 Task: Sort the unsolved tickets in your groups, group by Due date in ascending order.
Action: Mouse moved to (16, 288)
Screenshot: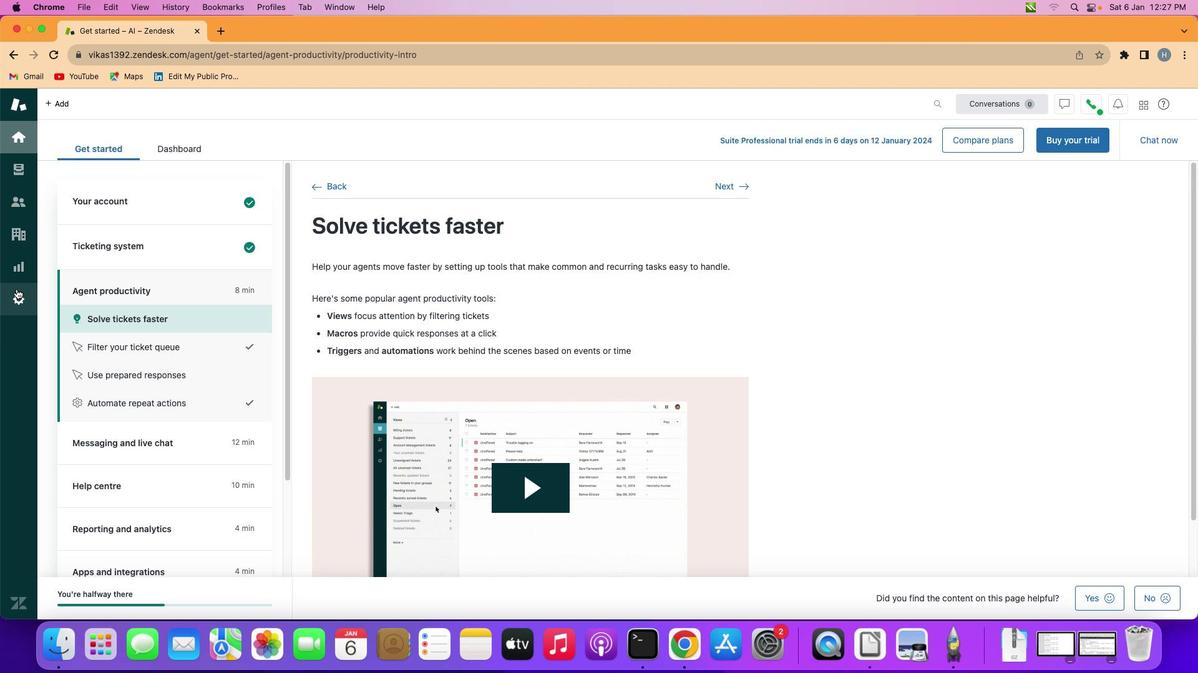 
Action: Mouse pressed left at (16, 288)
Screenshot: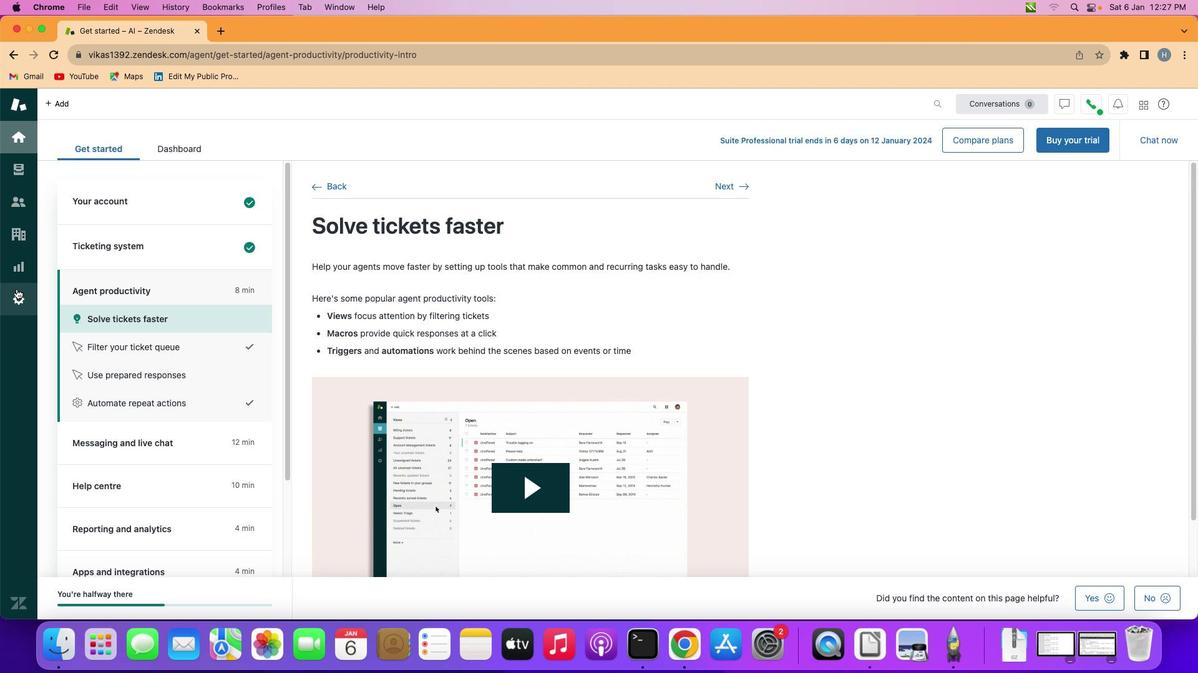 
Action: Mouse moved to (353, 468)
Screenshot: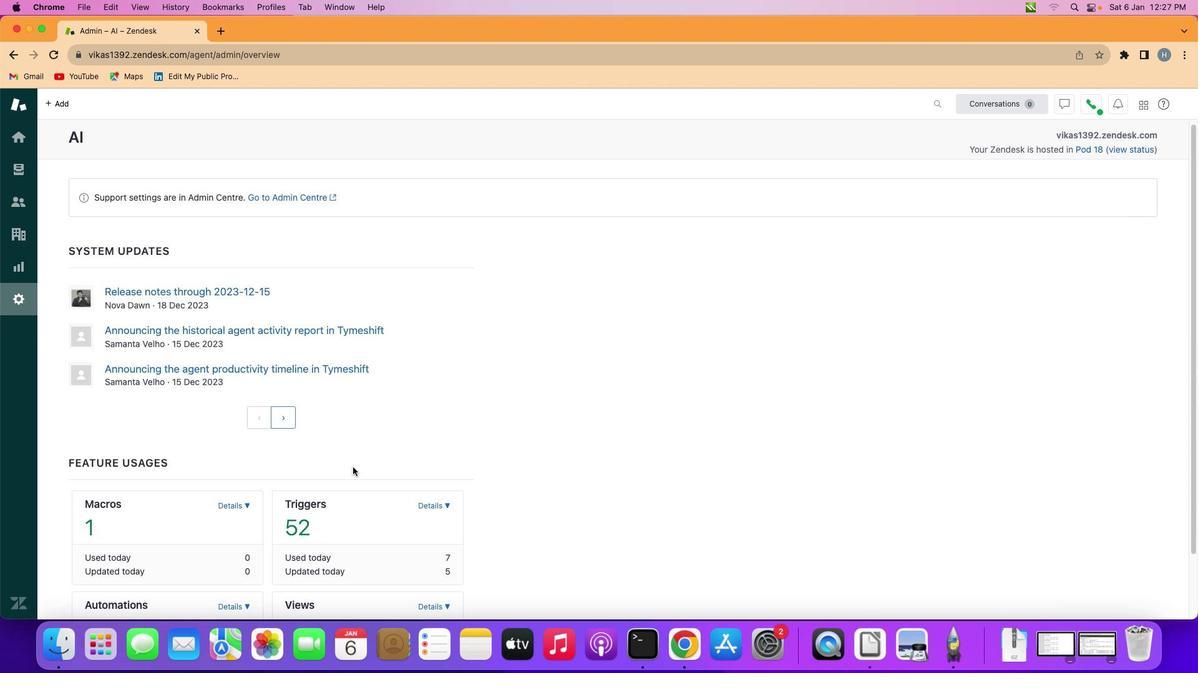 
Action: Mouse scrolled (353, 468) with delta (0, 0)
Screenshot: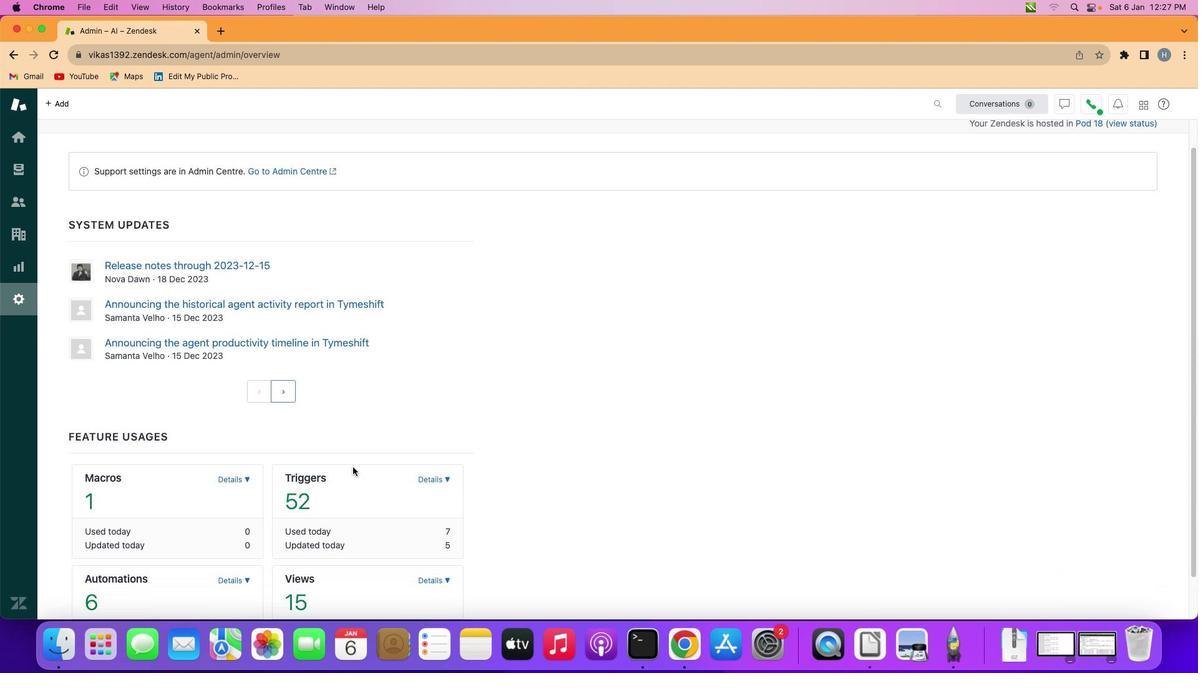 
Action: Mouse scrolled (353, 468) with delta (0, 0)
Screenshot: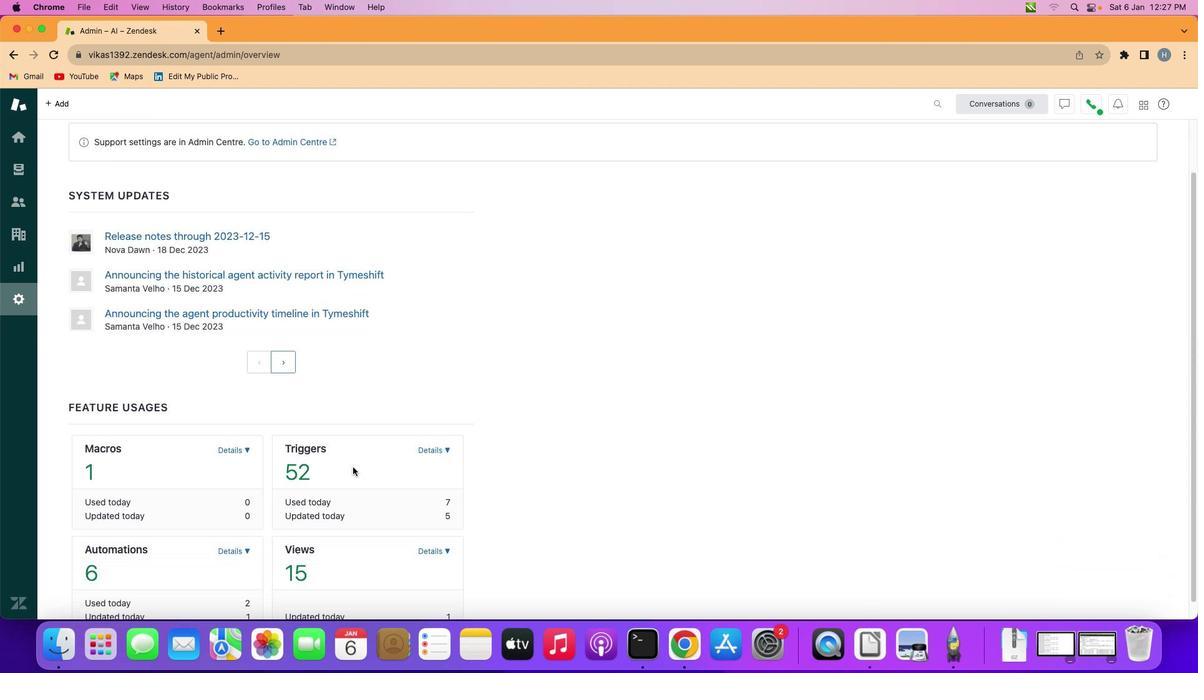 
Action: Mouse scrolled (353, 468) with delta (0, -1)
Screenshot: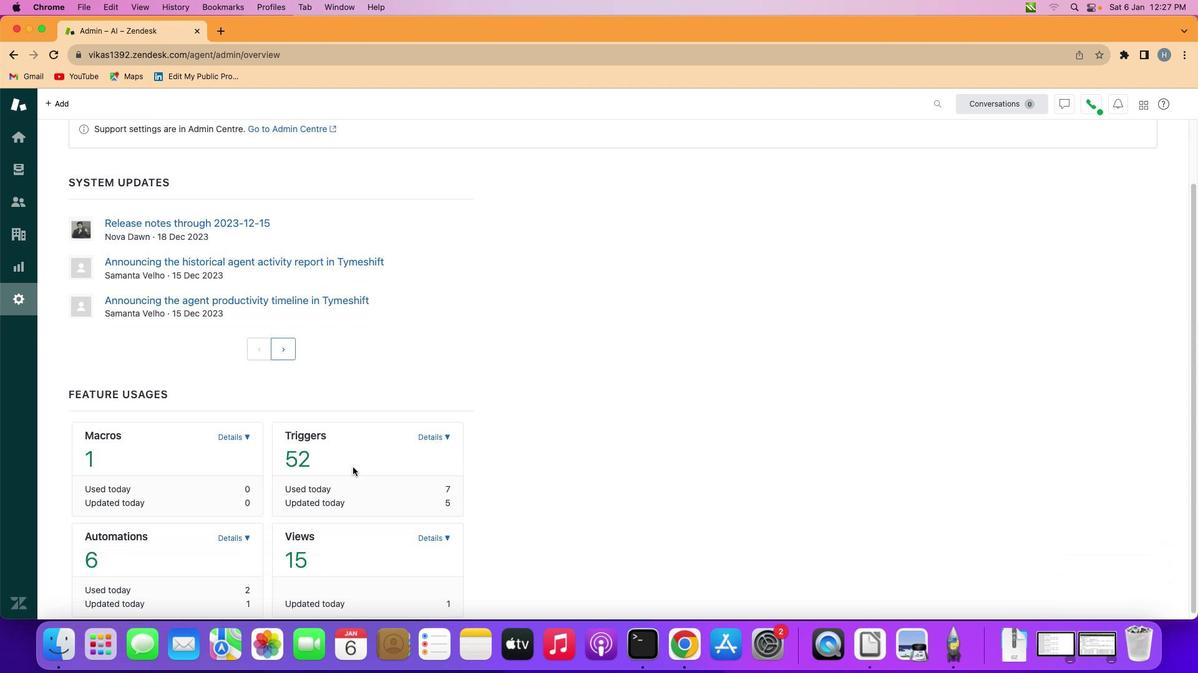 
Action: Mouse scrolled (353, 468) with delta (0, -1)
Screenshot: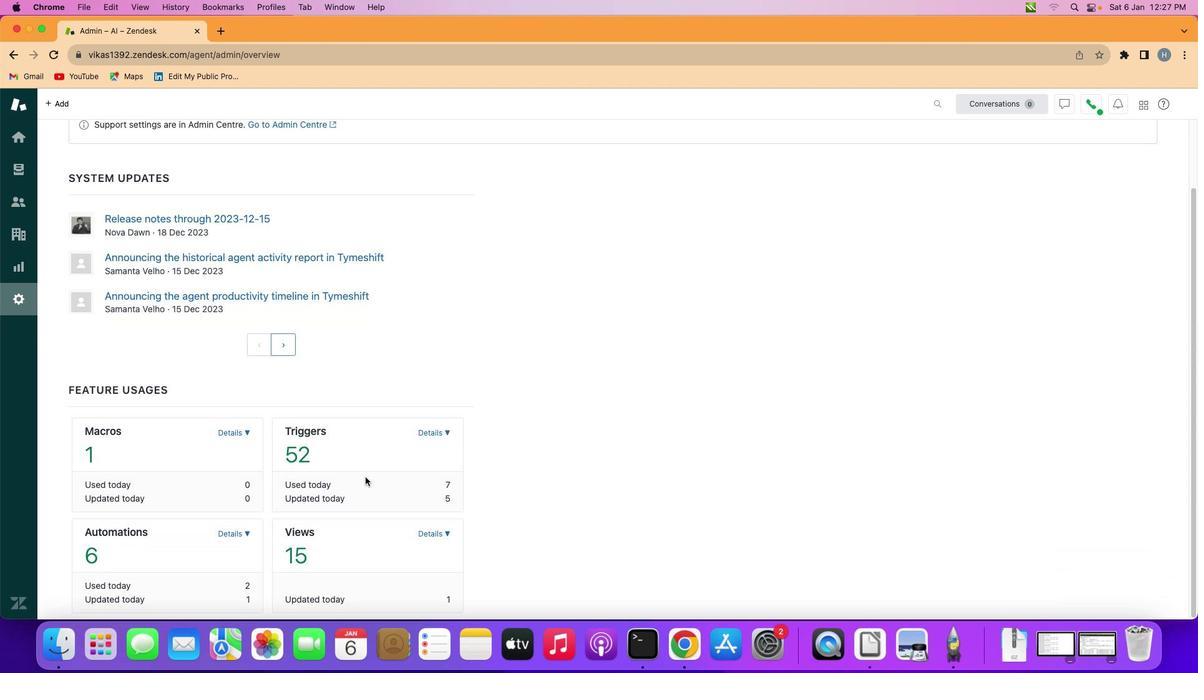 
Action: Mouse scrolled (353, 468) with delta (0, -1)
Screenshot: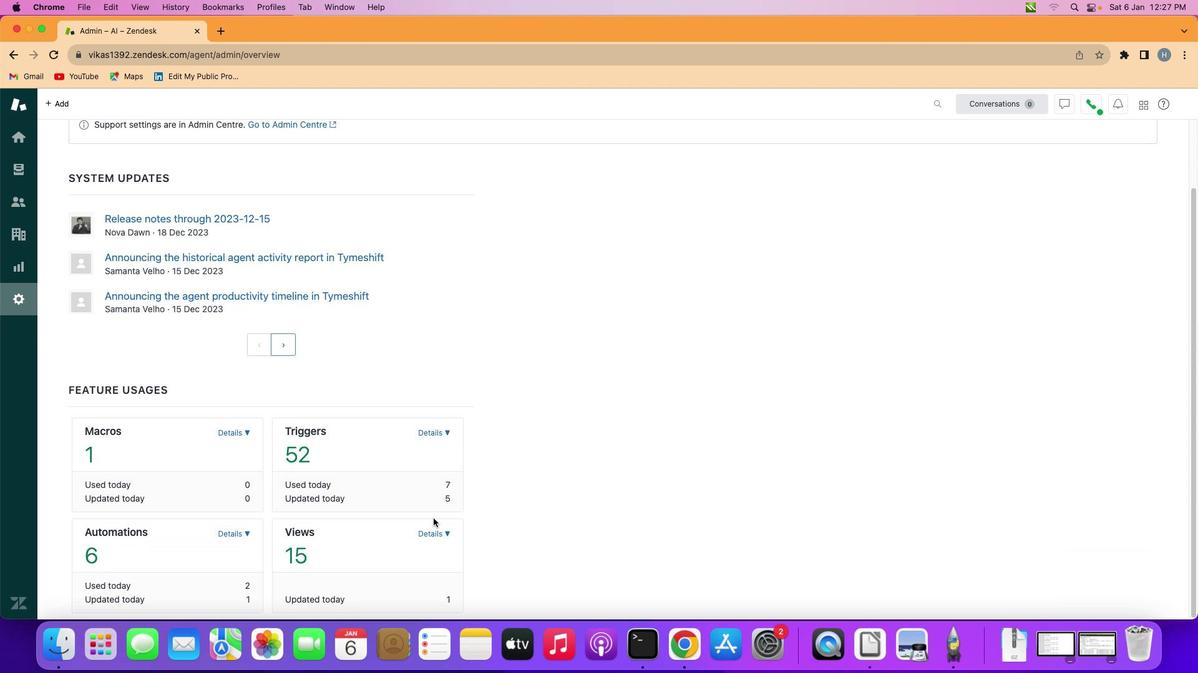 
Action: Mouse moved to (444, 533)
Screenshot: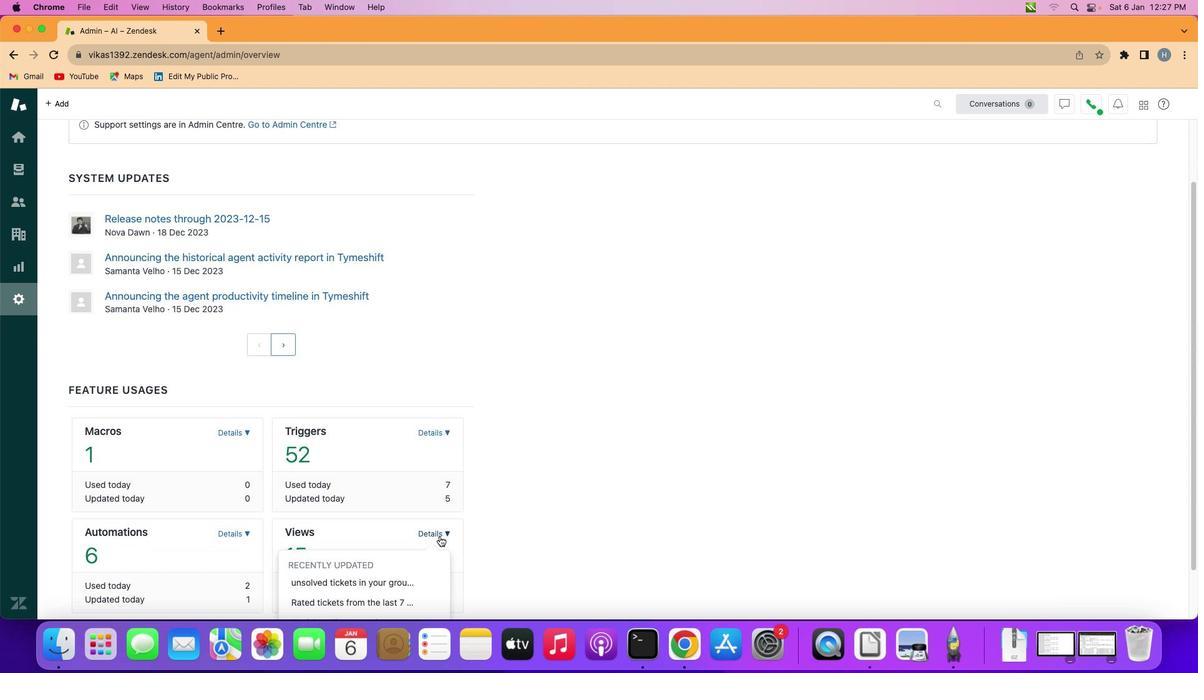 
Action: Mouse pressed left at (444, 533)
Screenshot: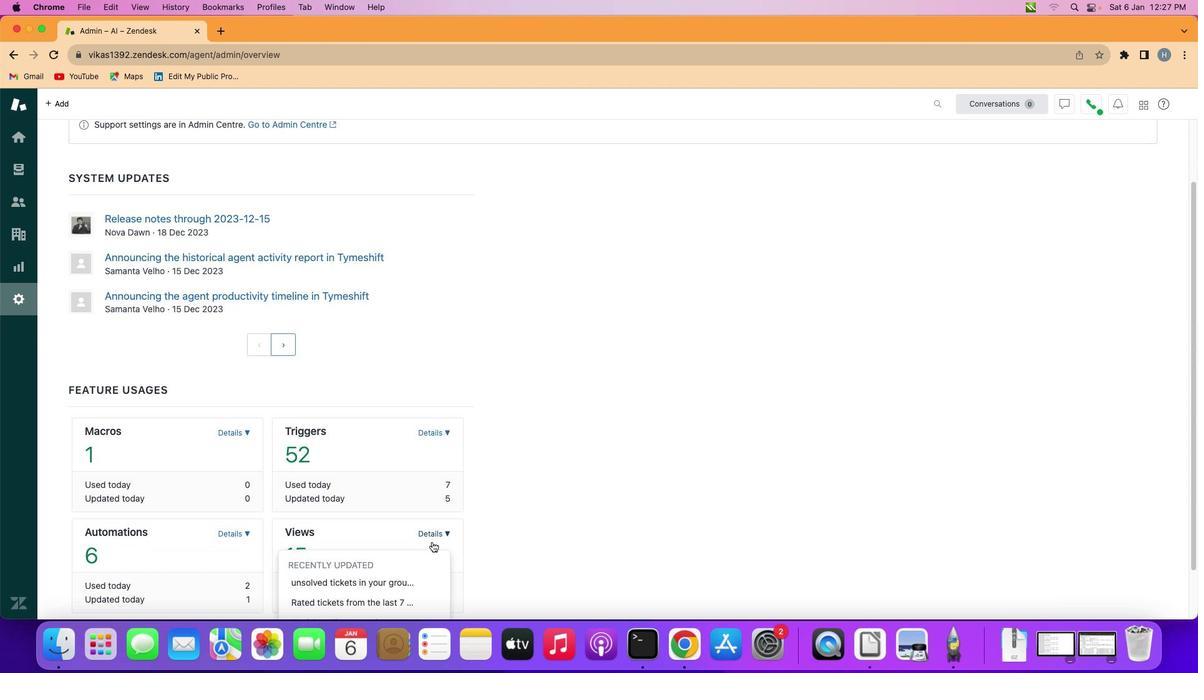 
Action: Mouse moved to (378, 582)
Screenshot: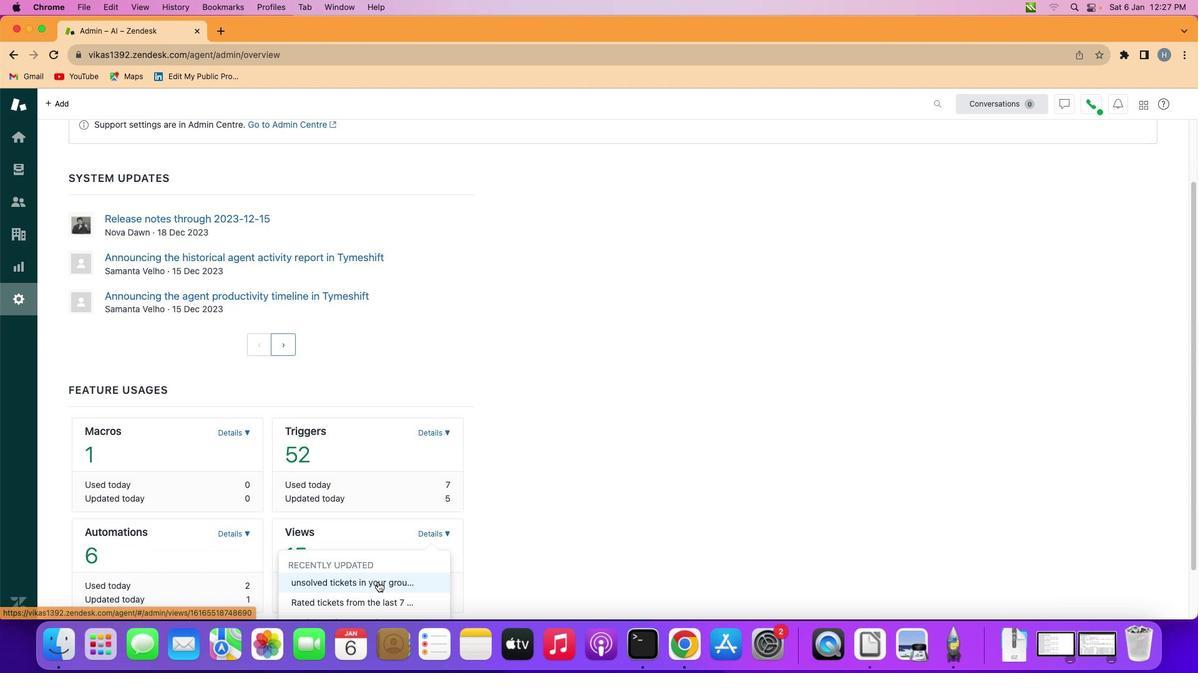 
Action: Mouse pressed left at (378, 582)
Screenshot: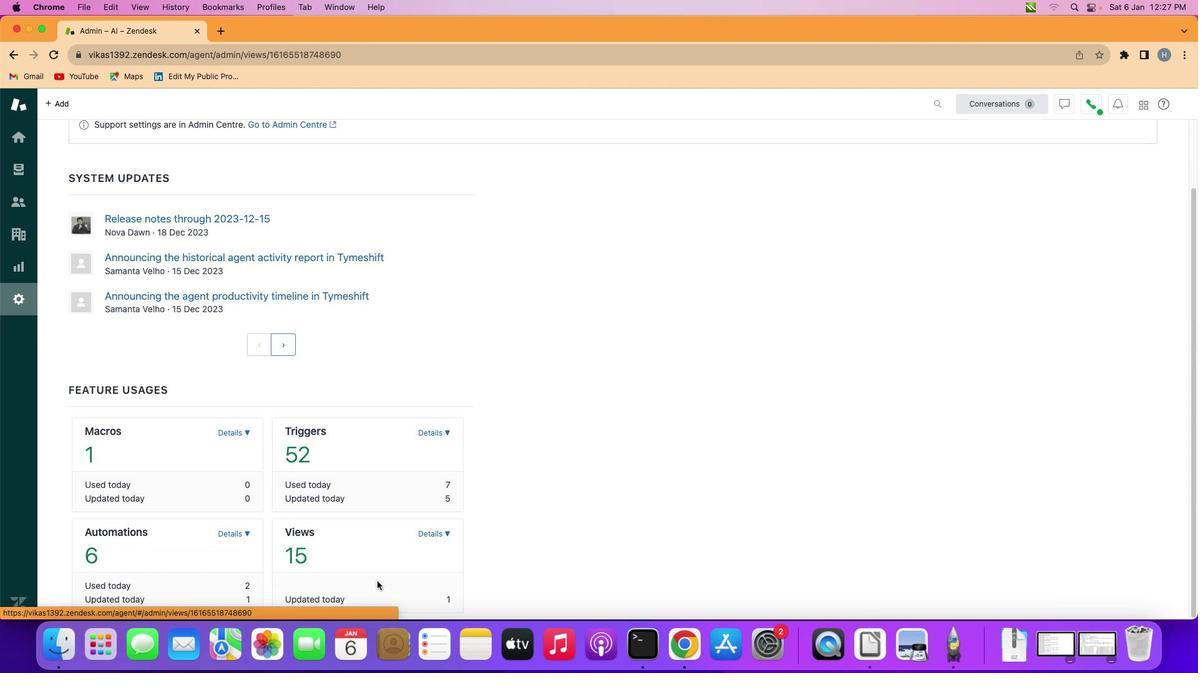 
Action: Mouse moved to (525, 406)
Screenshot: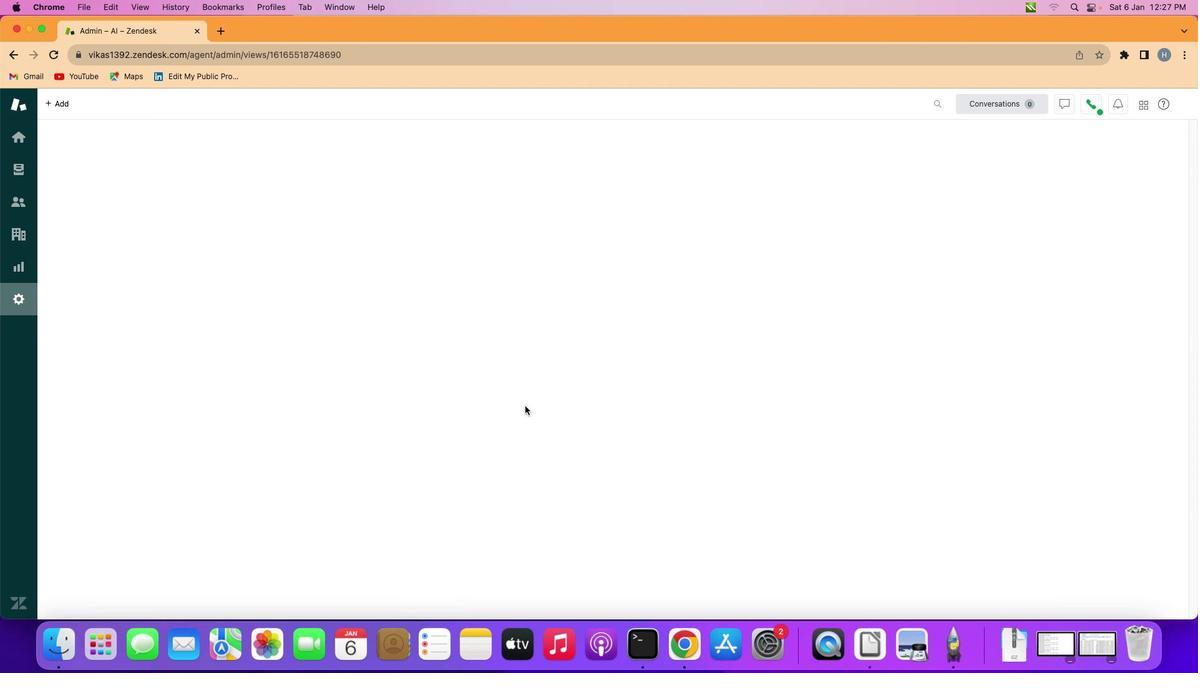
Action: Mouse scrolled (525, 406) with delta (0, 0)
Screenshot: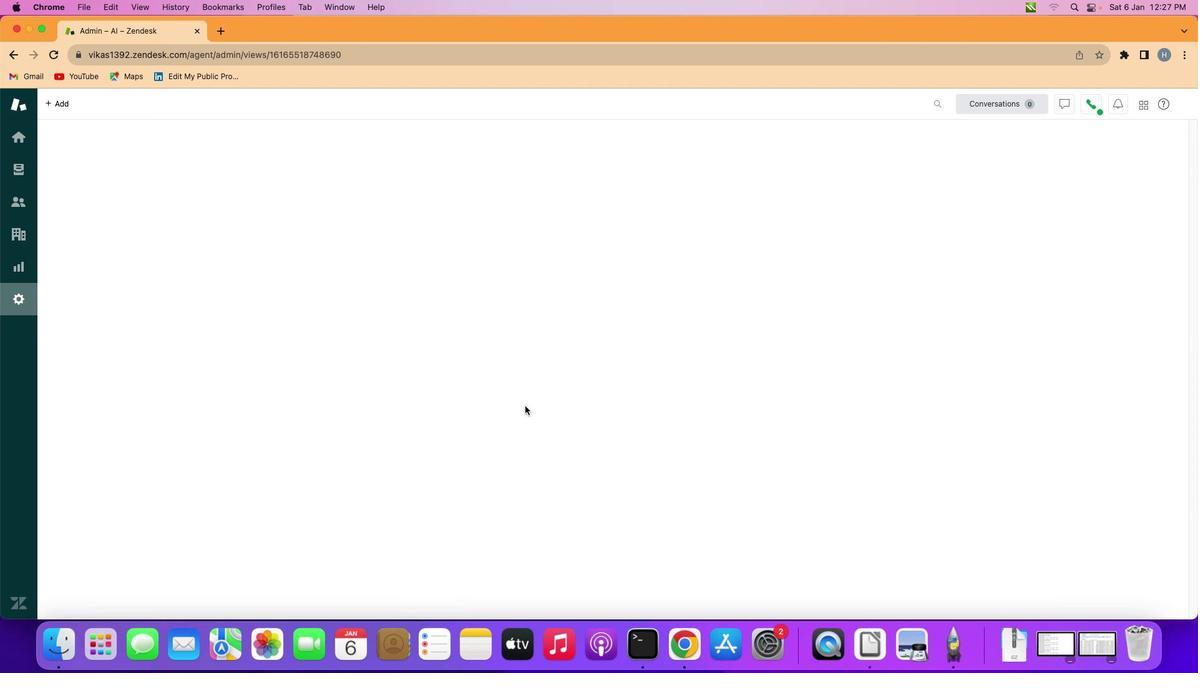 
Action: Mouse scrolled (525, 406) with delta (0, 0)
Screenshot: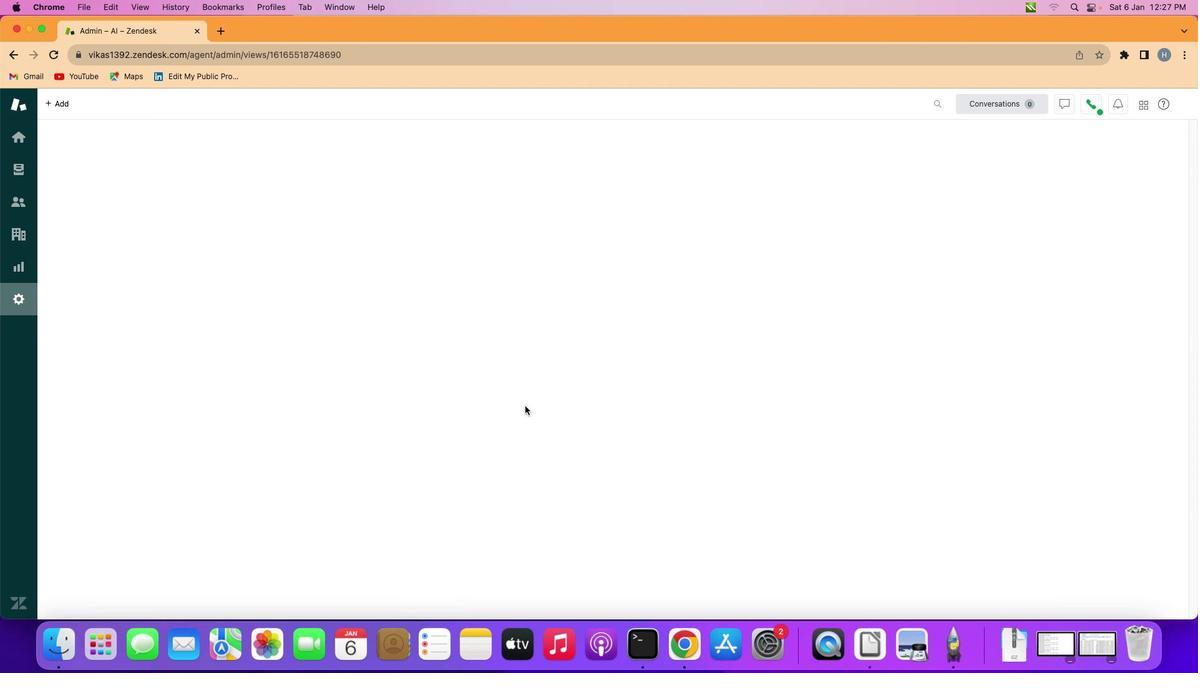 
Action: Mouse scrolled (525, 406) with delta (0, 0)
Screenshot: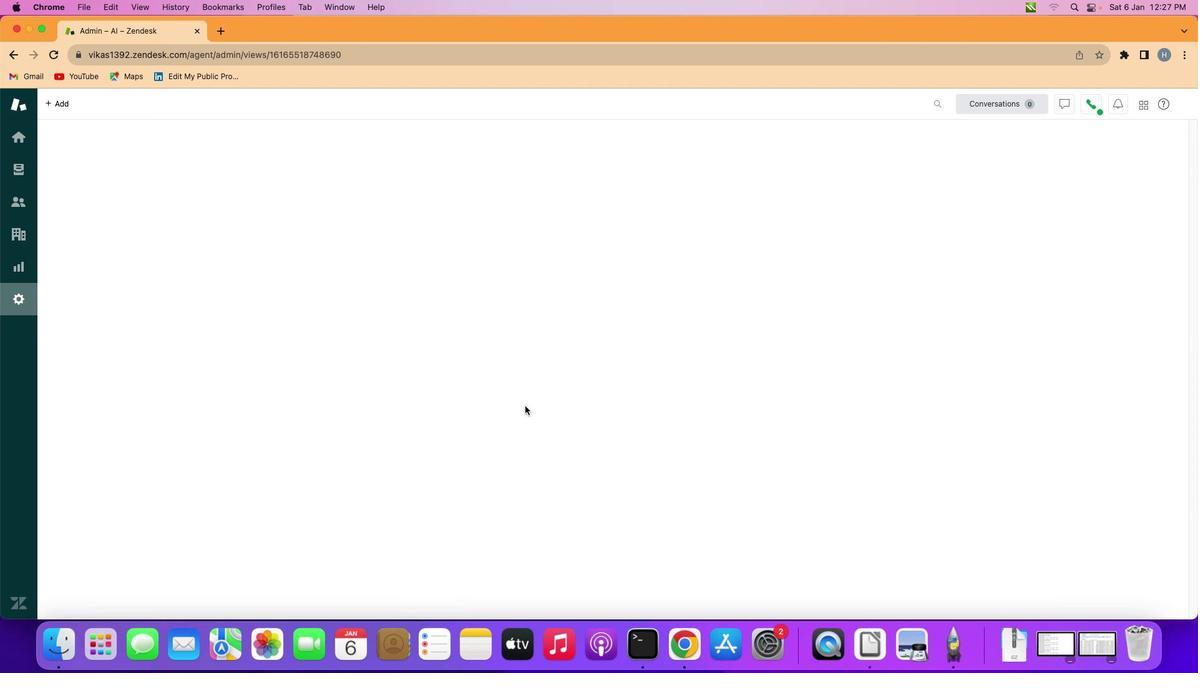 
Action: Mouse scrolled (525, 406) with delta (0, -1)
Screenshot: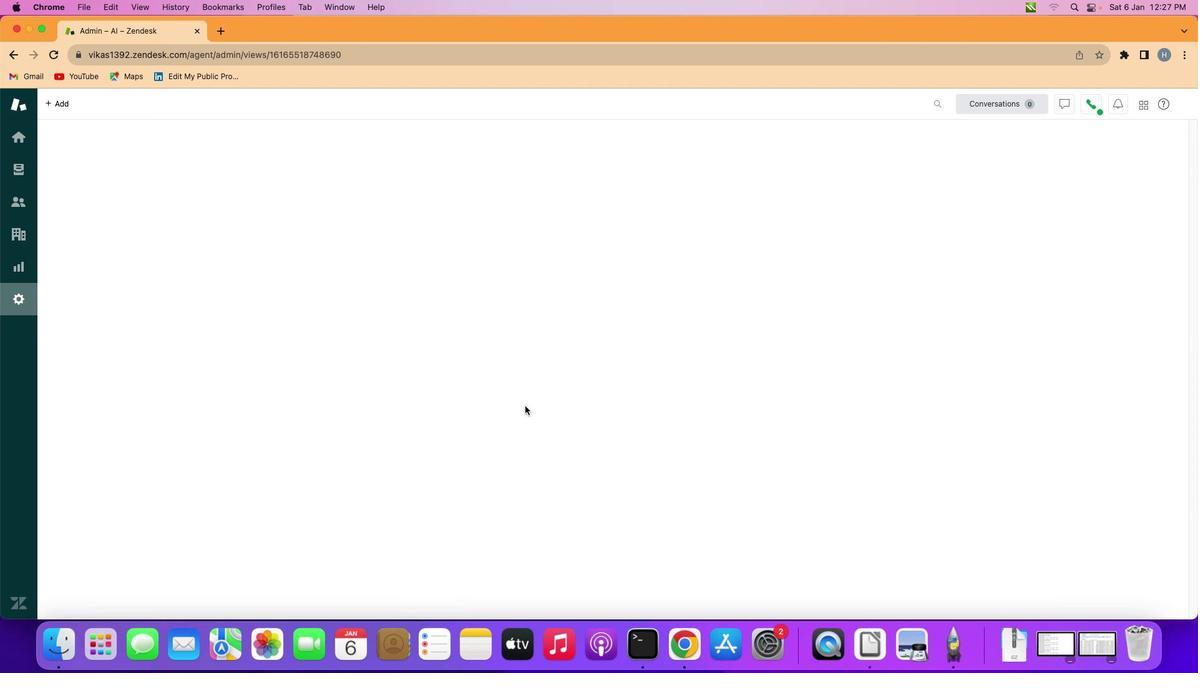
Action: Mouse scrolled (525, 406) with delta (0, 0)
Screenshot: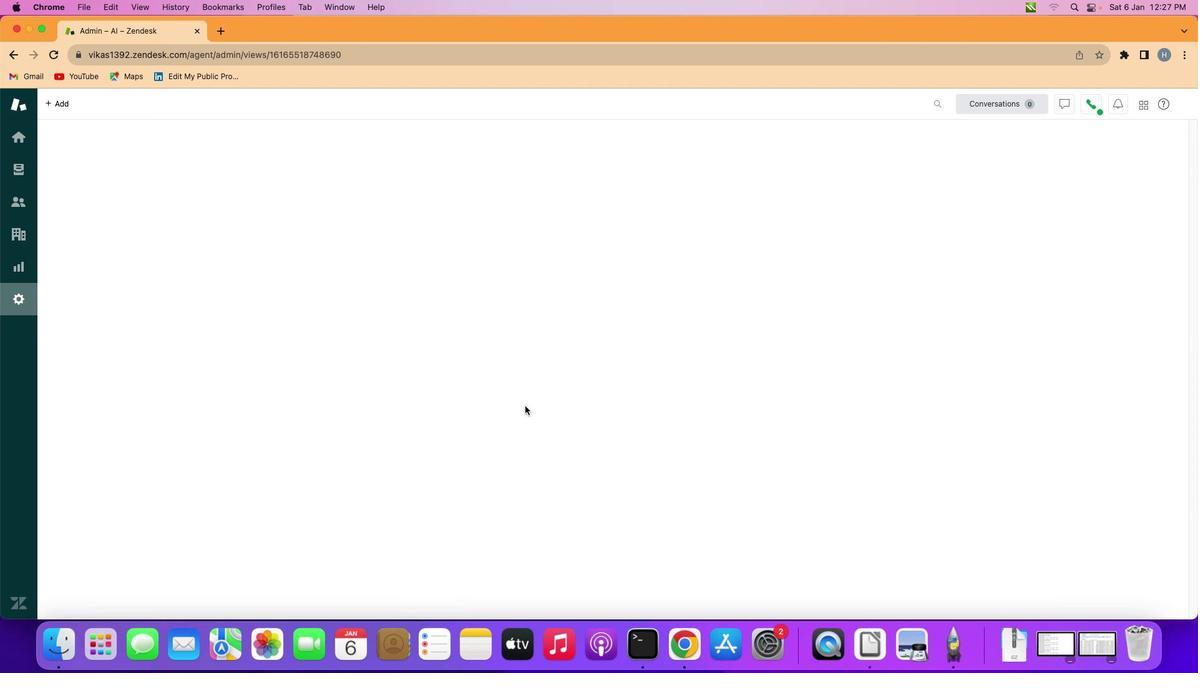 
Action: Mouse moved to (499, 409)
Screenshot: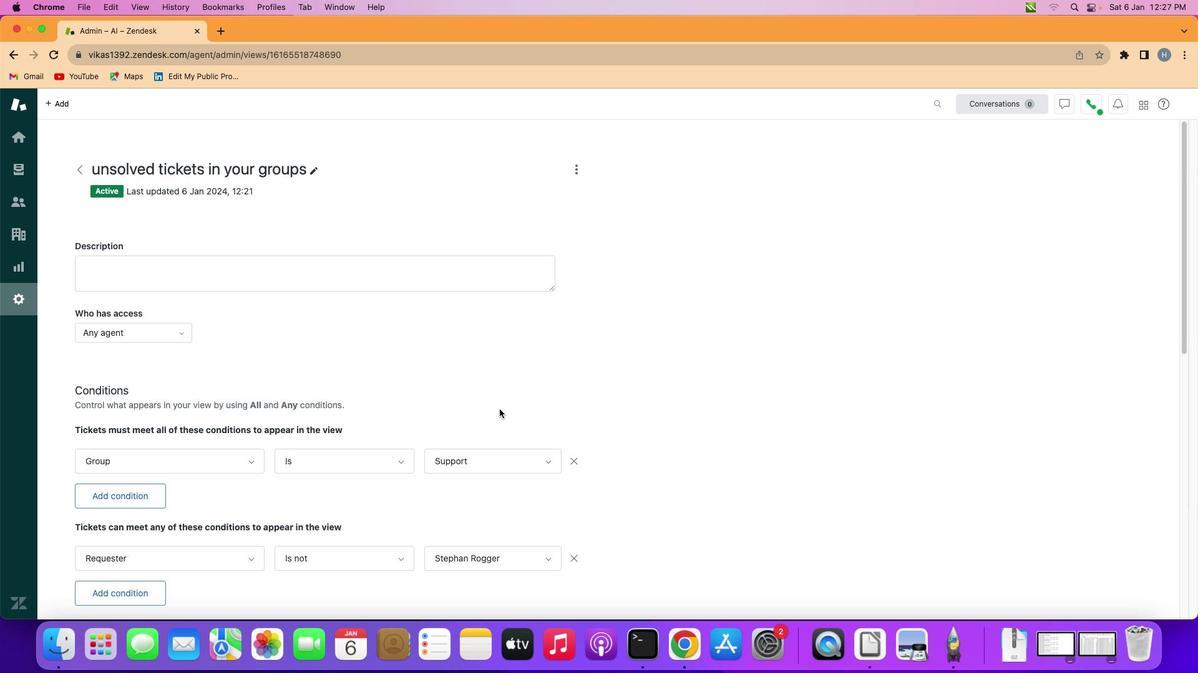 
Action: Mouse scrolled (499, 409) with delta (0, 0)
Screenshot: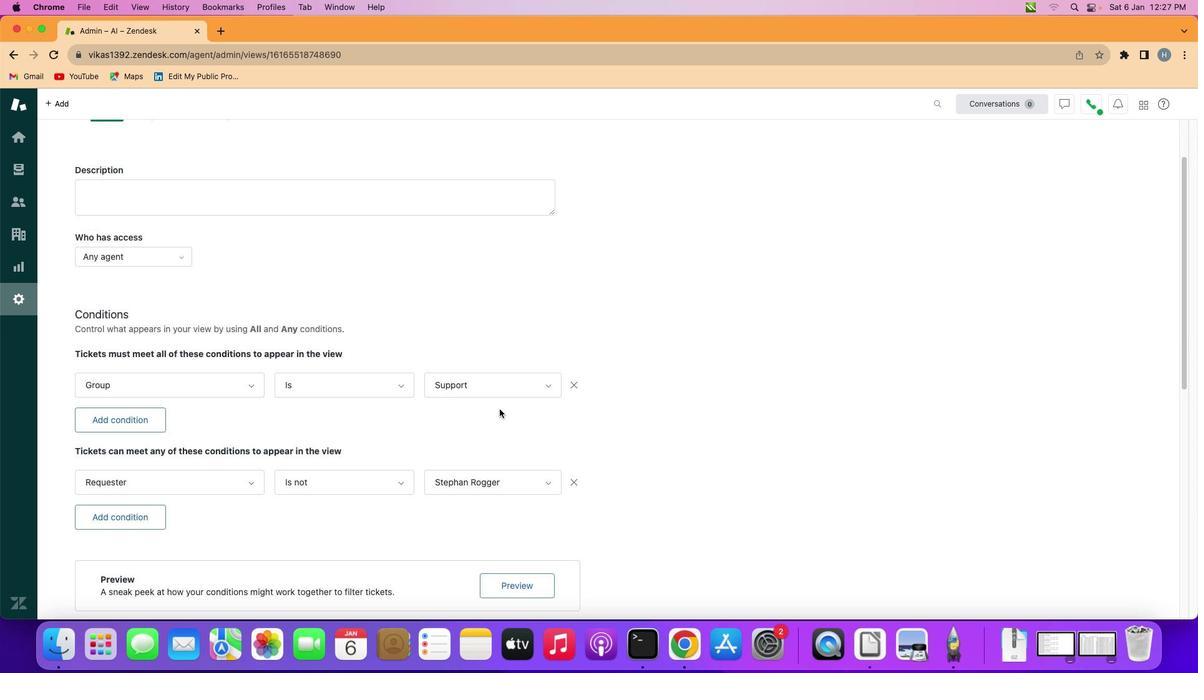 
Action: Mouse scrolled (499, 409) with delta (0, 0)
Screenshot: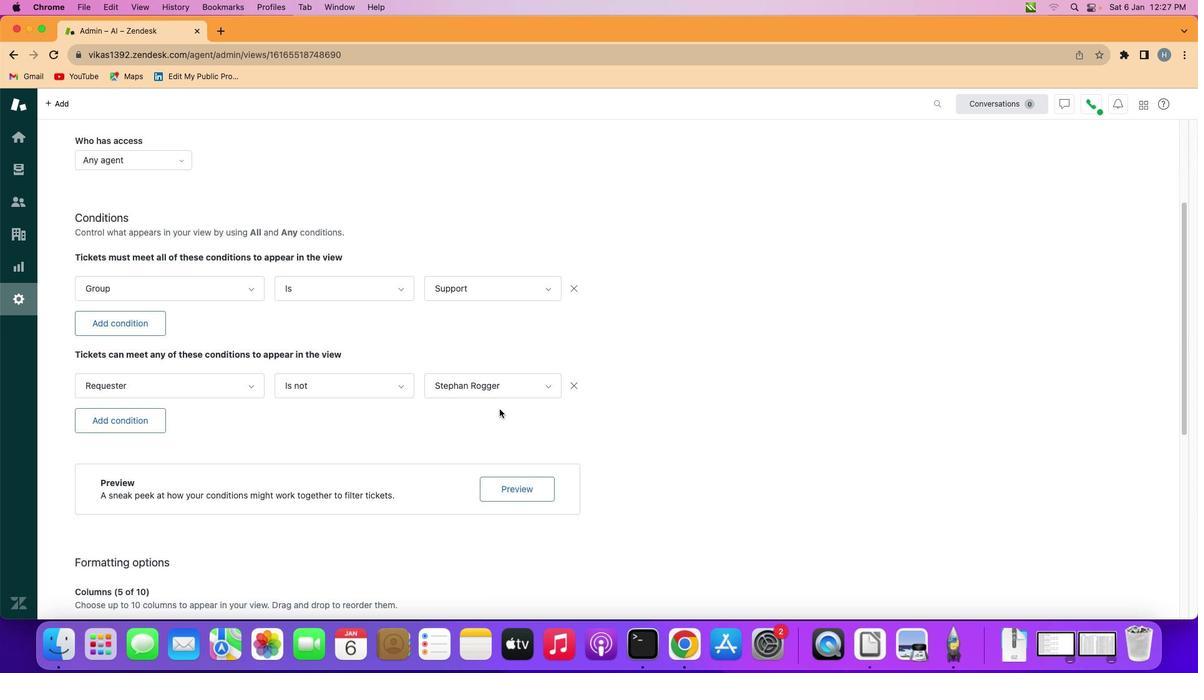 
Action: Mouse scrolled (499, 409) with delta (0, -1)
Screenshot: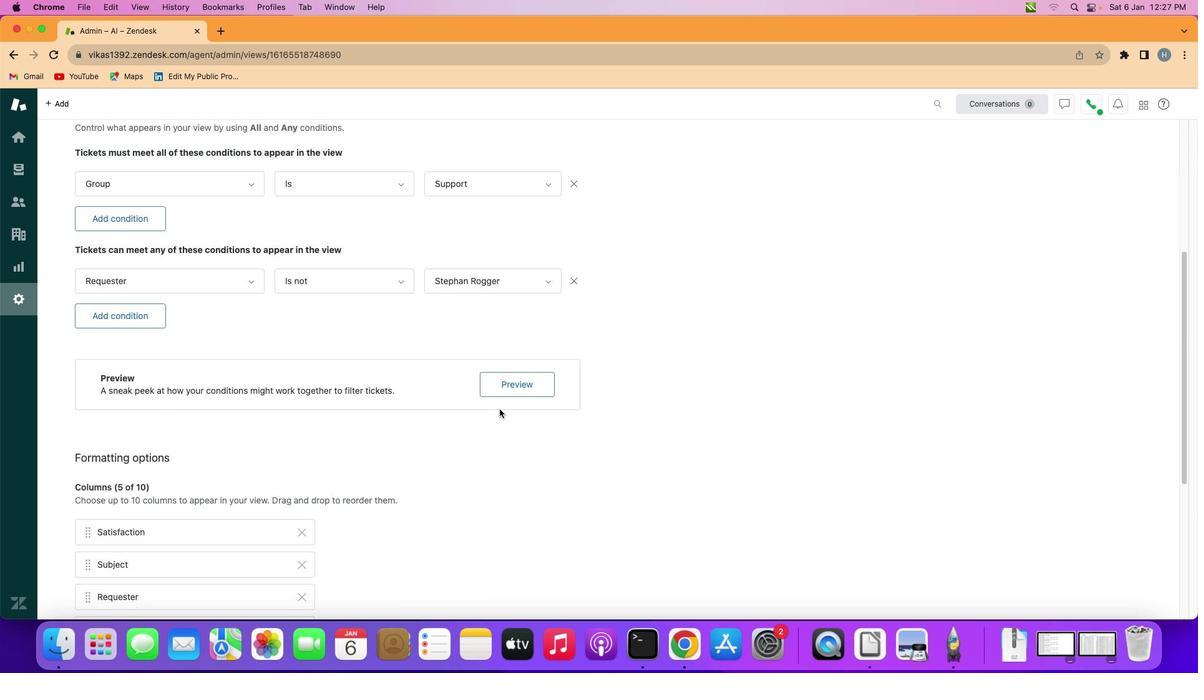 
Action: Mouse scrolled (499, 409) with delta (0, -2)
Screenshot: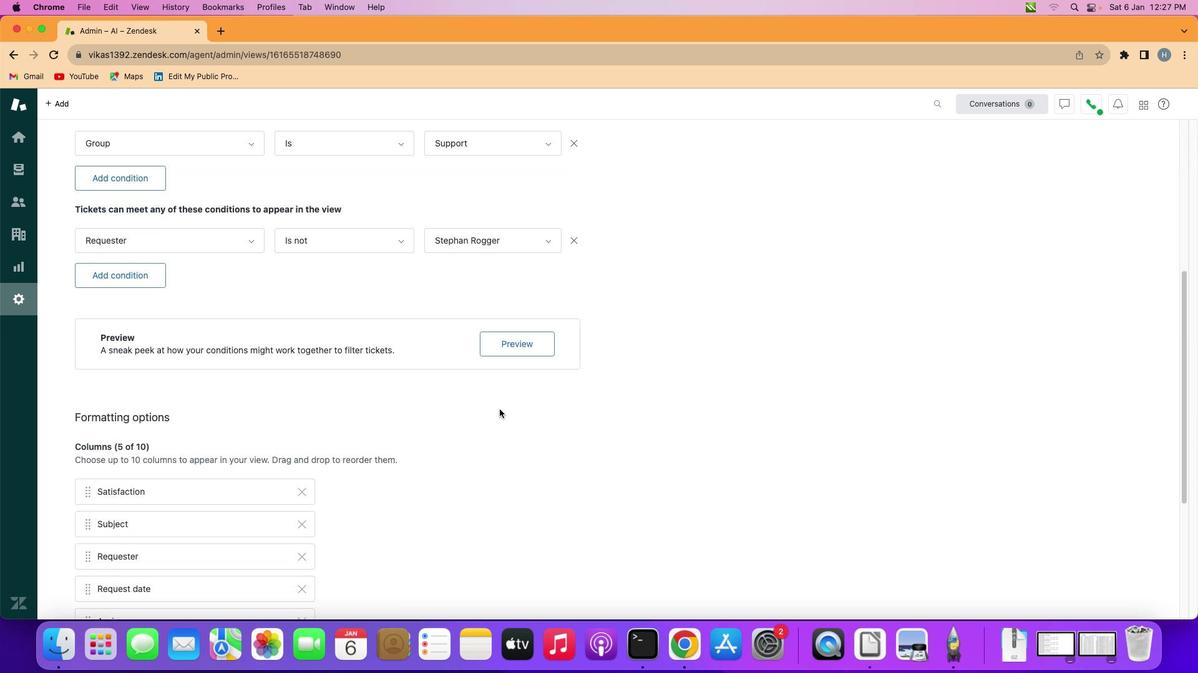 
Action: Mouse scrolled (499, 409) with delta (0, -3)
Screenshot: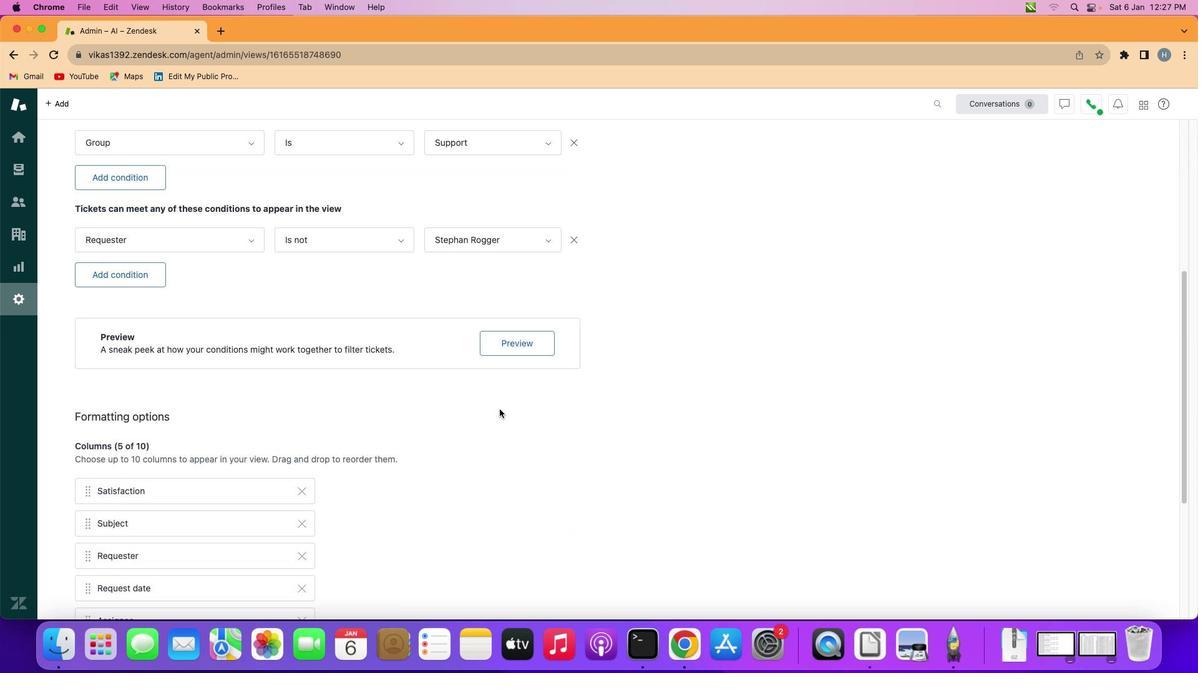 
Action: Mouse moved to (499, 409)
Screenshot: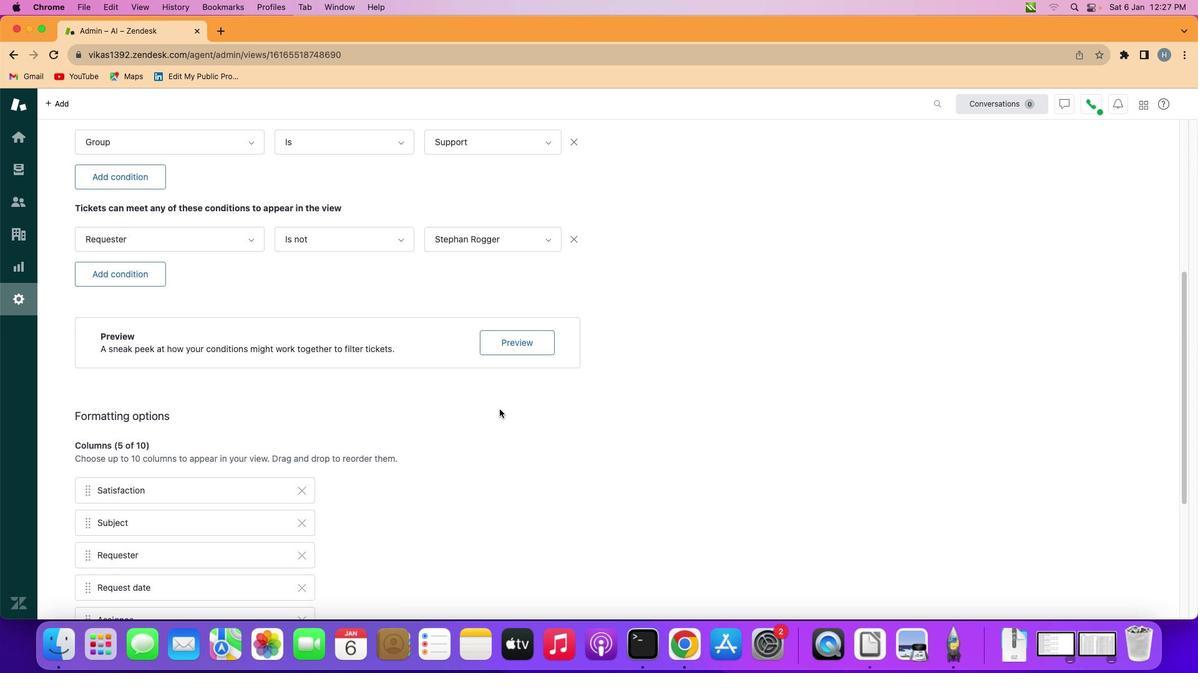 
Action: Mouse scrolled (499, 409) with delta (0, 0)
Screenshot: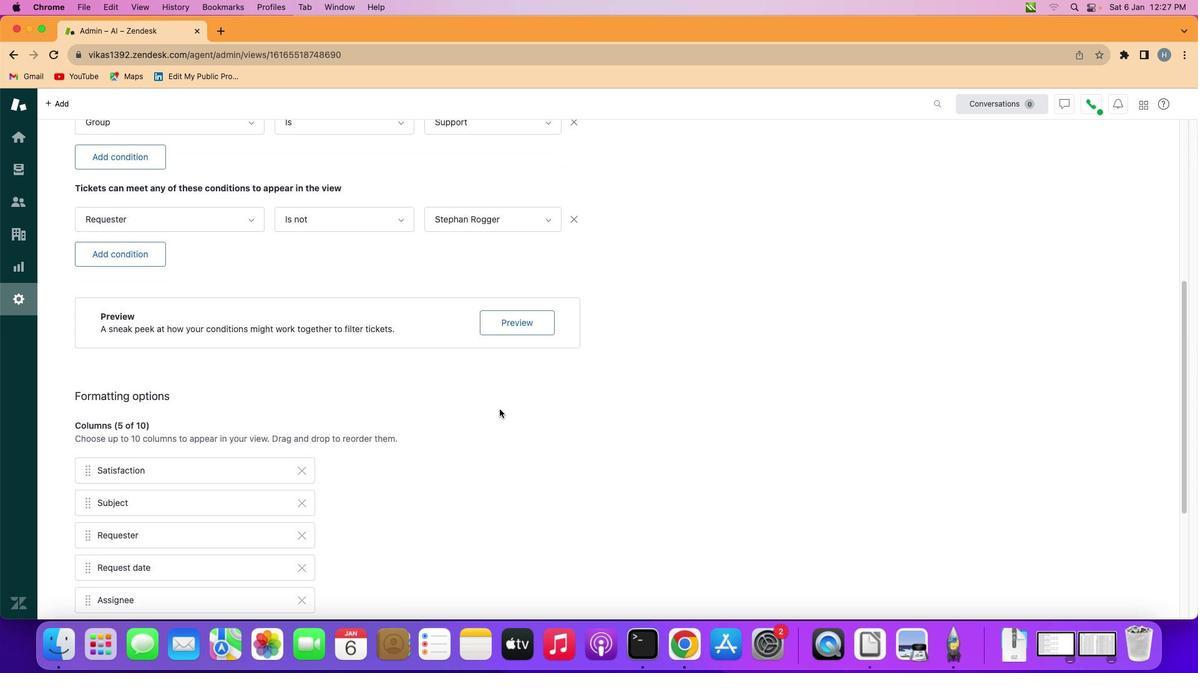 
Action: Mouse scrolled (499, 409) with delta (0, 0)
Screenshot: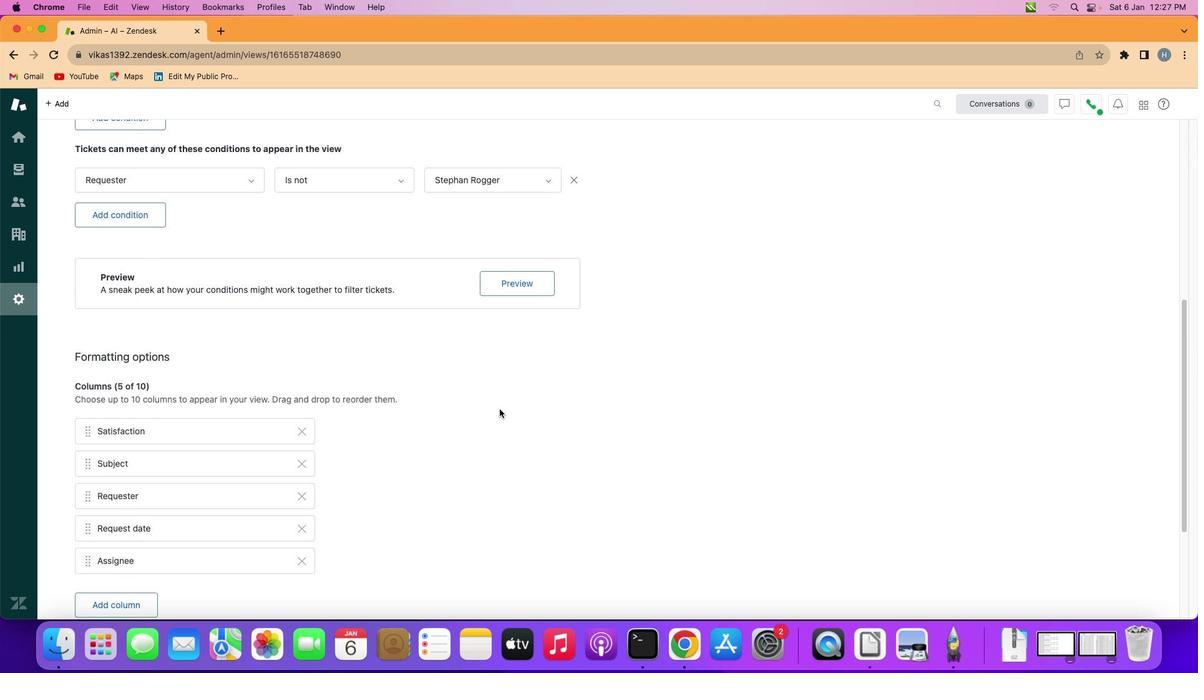 
Action: Mouse scrolled (499, 409) with delta (0, -1)
Screenshot: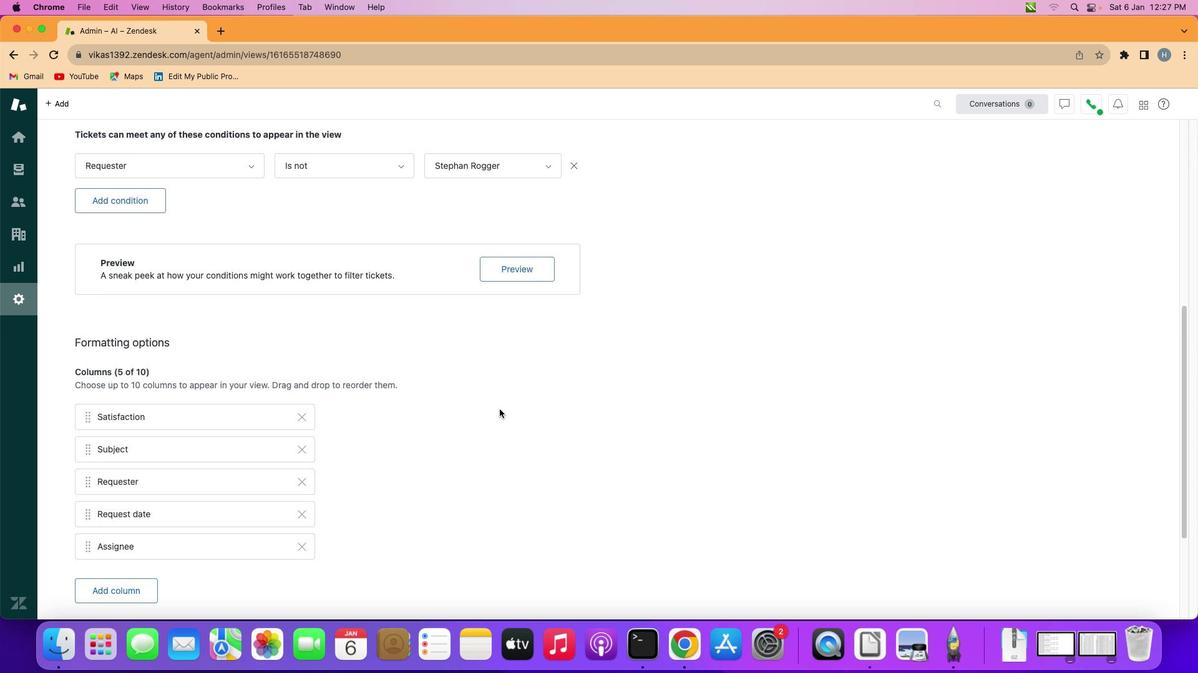 
Action: Mouse scrolled (499, 409) with delta (0, 0)
Screenshot: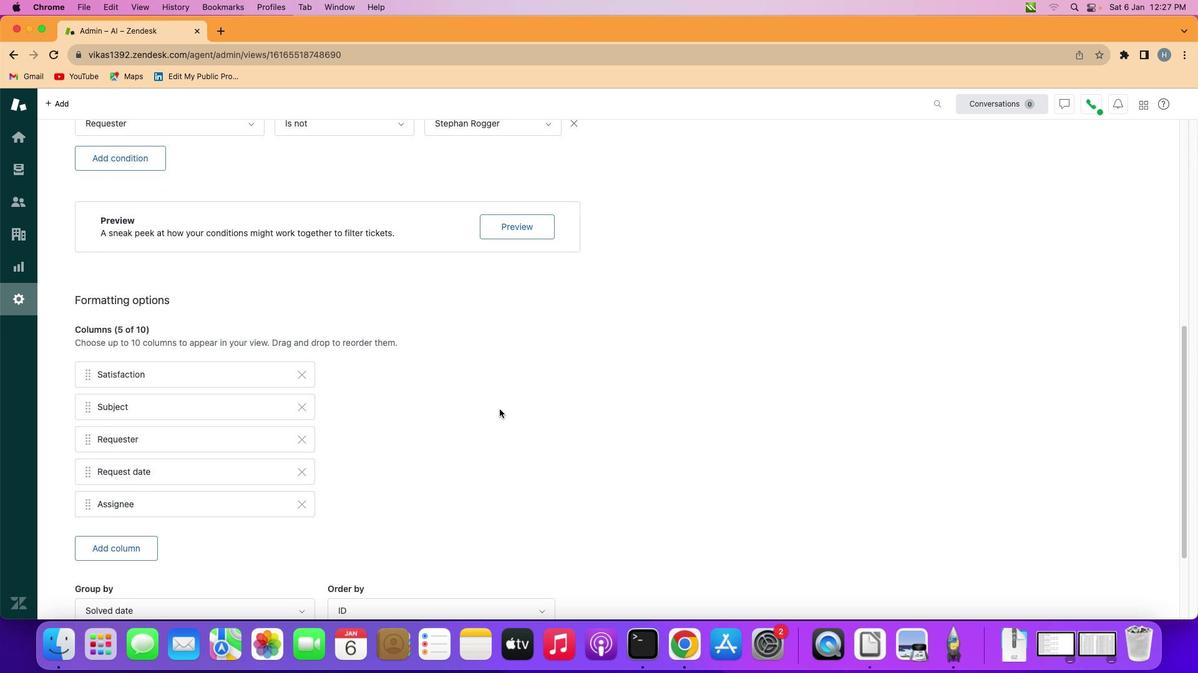 
Action: Mouse scrolled (499, 409) with delta (0, 0)
Screenshot: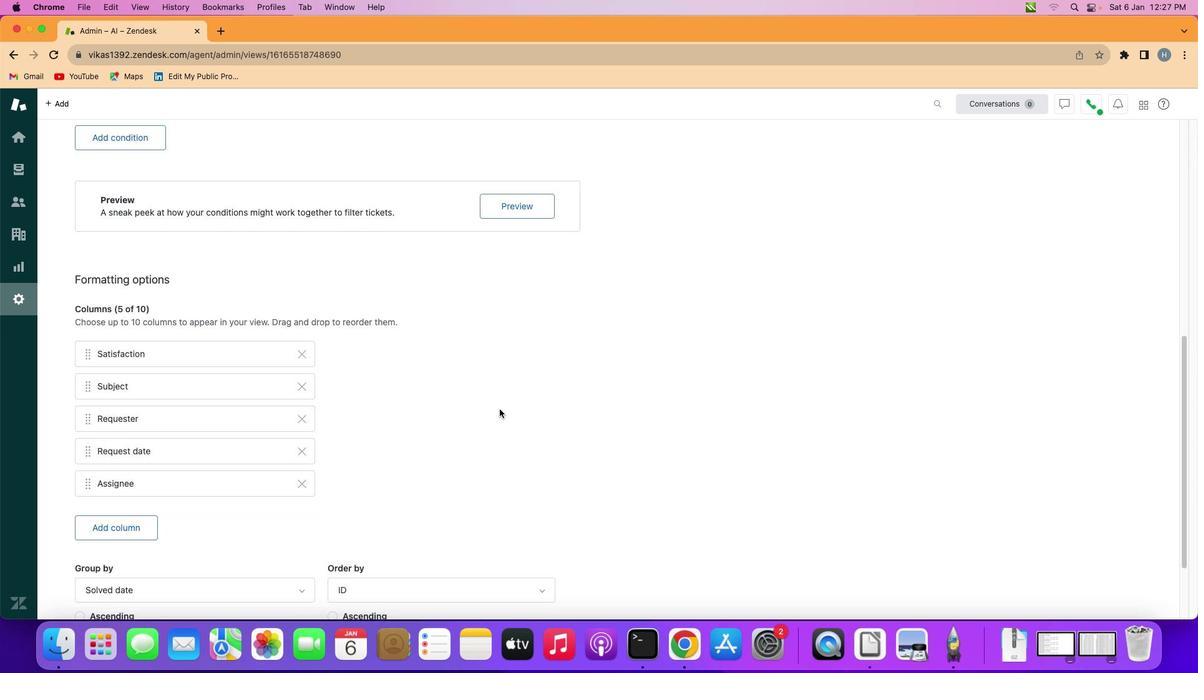 
Action: Mouse scrolled (499, 409) with delta (0, -1)
Screenshot: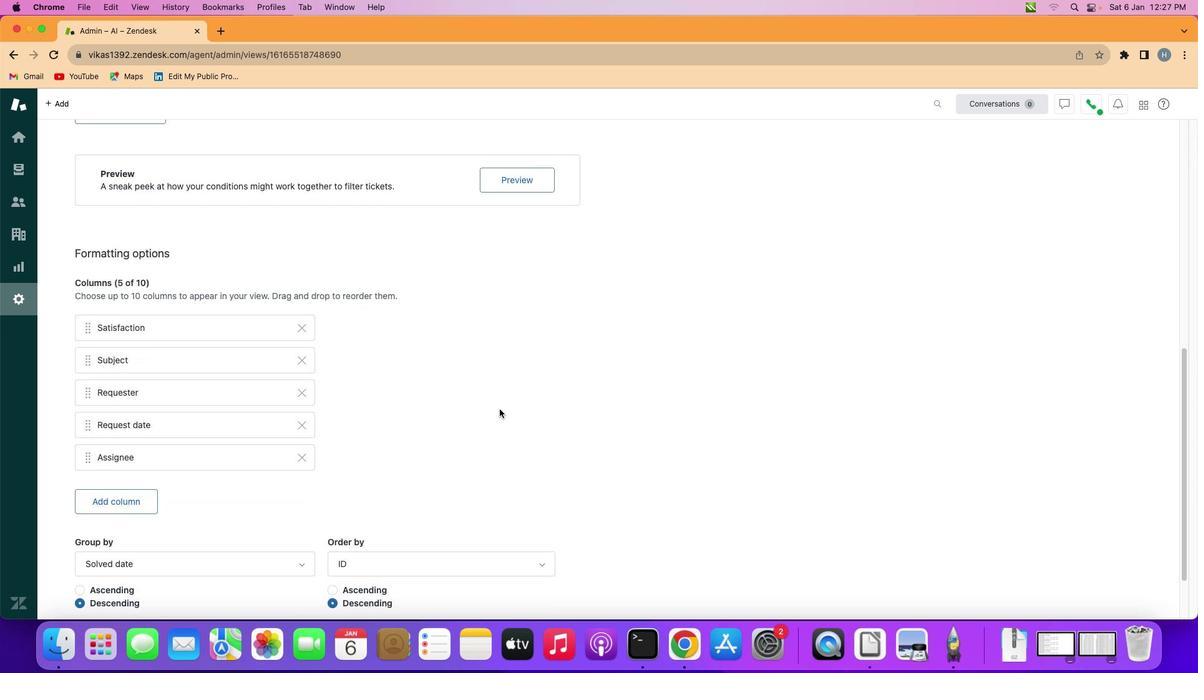 
Action: Mouse scrolled (499, 409) with delta (0, 0)
Screenshot: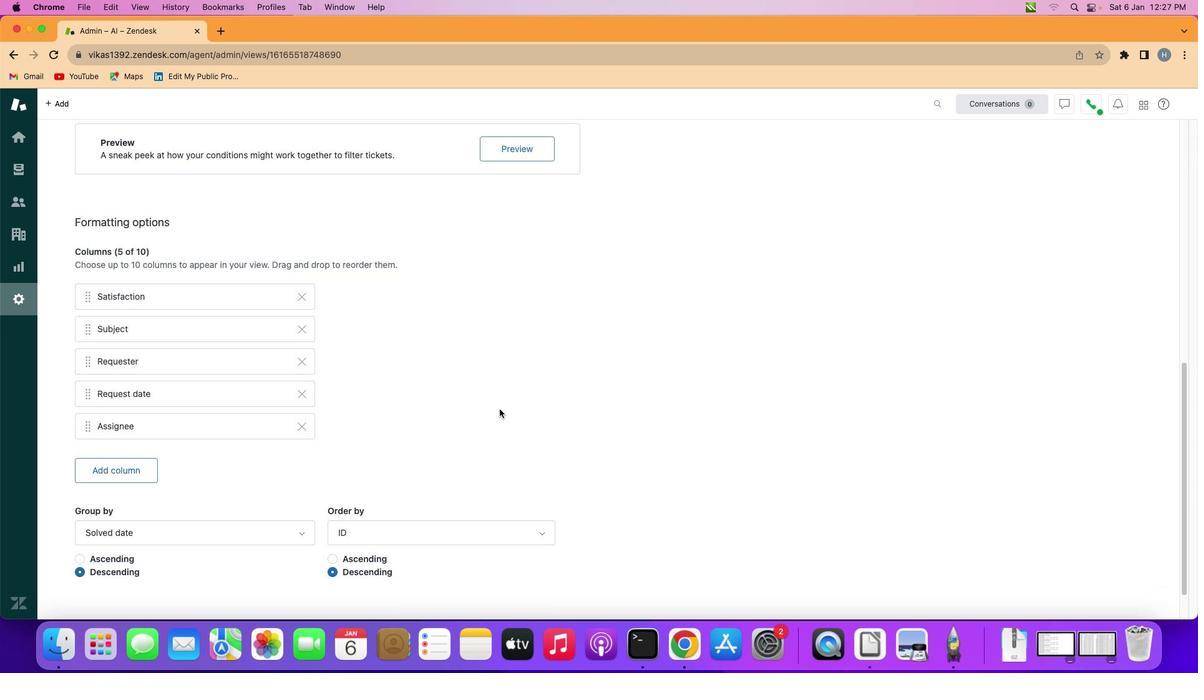 
Action: Mouse scrolled (499, 409) with delta (0, 0)
Screenshot: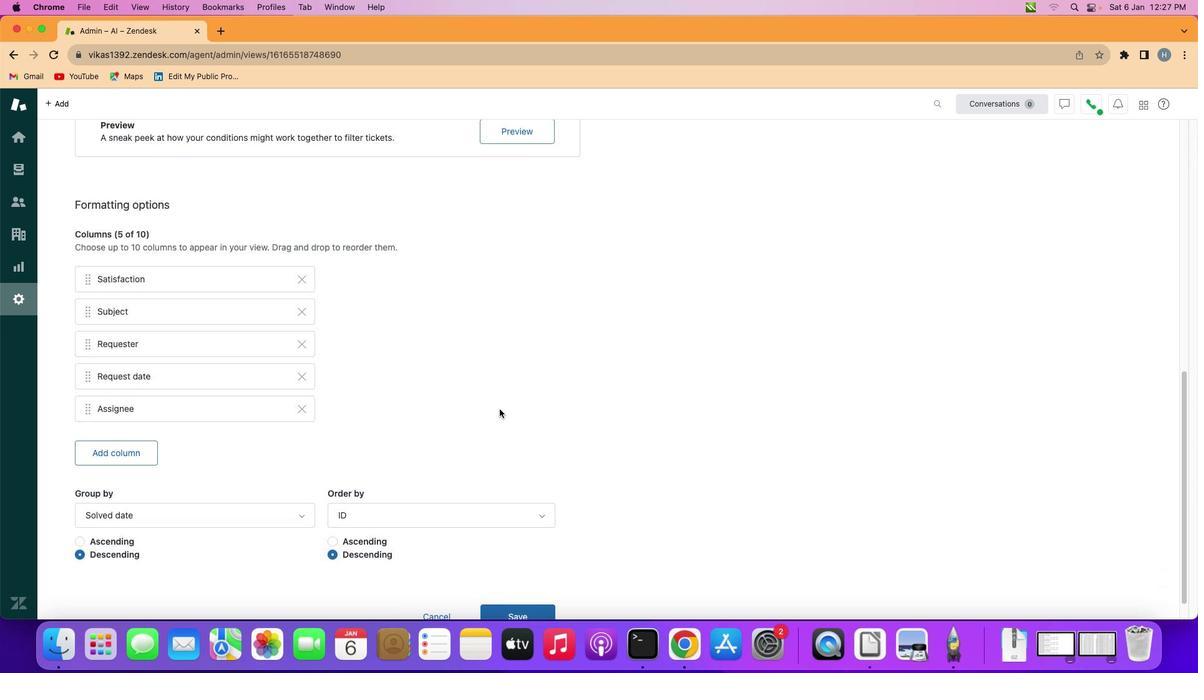 
Action: Mouse scrolled (499, 409) with delta (0, -1)
Screenshot: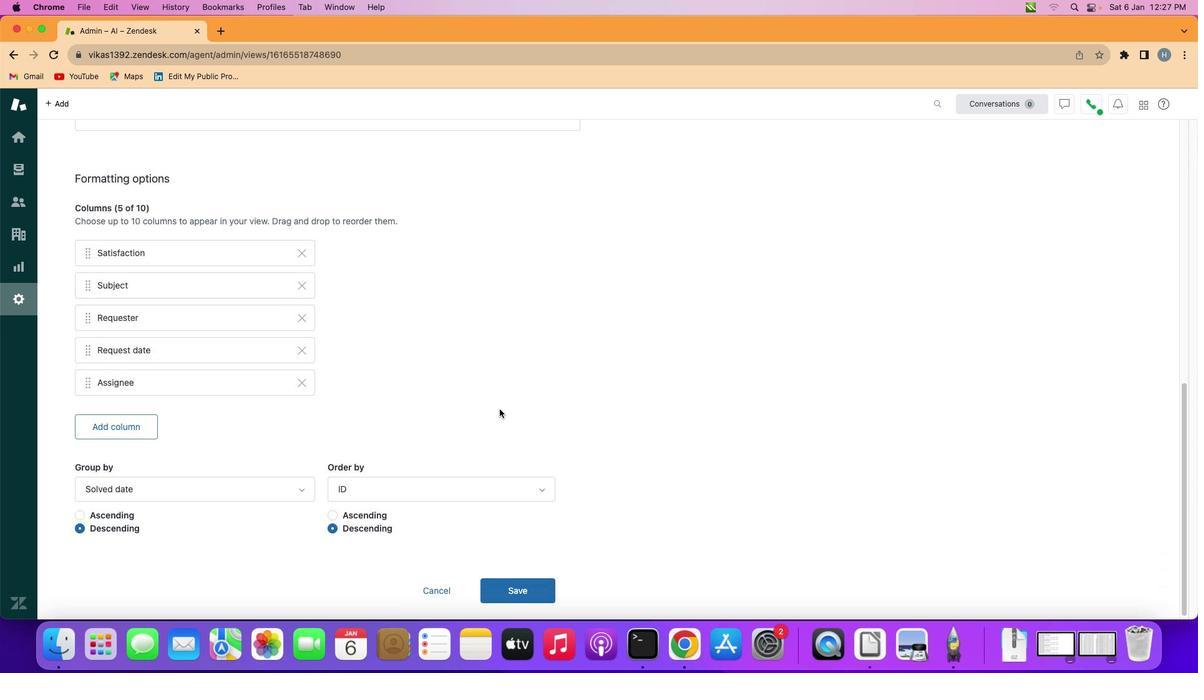 
Action: Mouse scrolled (499, 409) with delta (0, 0)
Screenshot: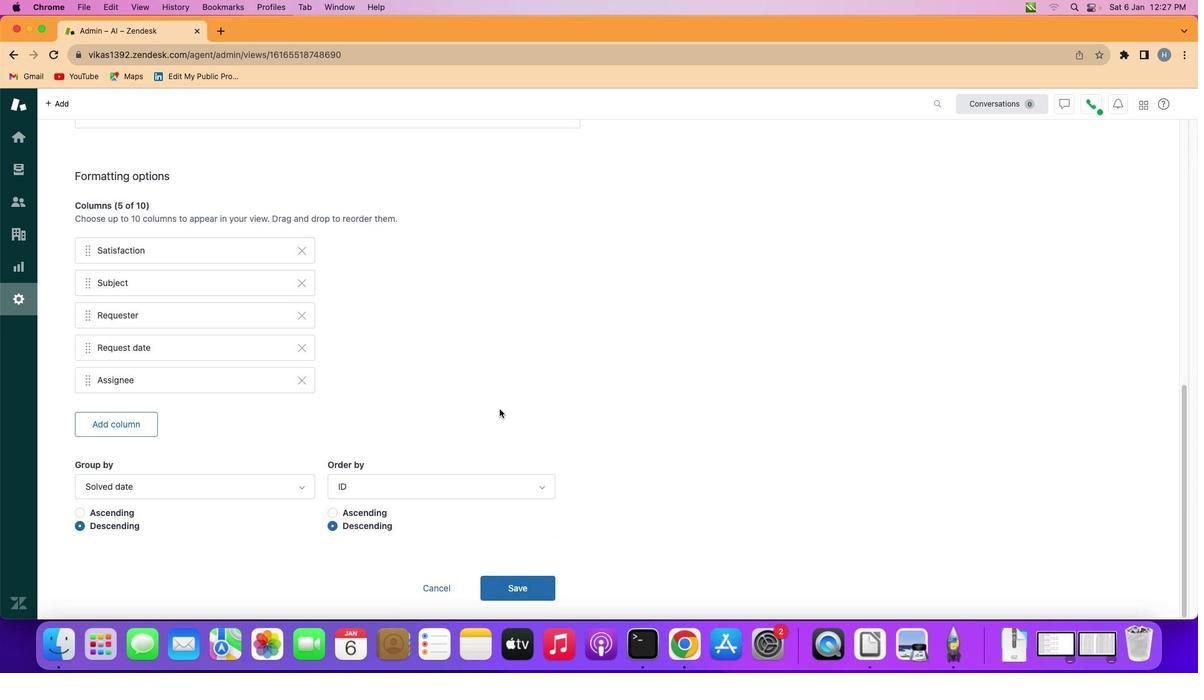 
Action: Mouse scrolled (499, 409) with delta (0, 0)
Screenshot: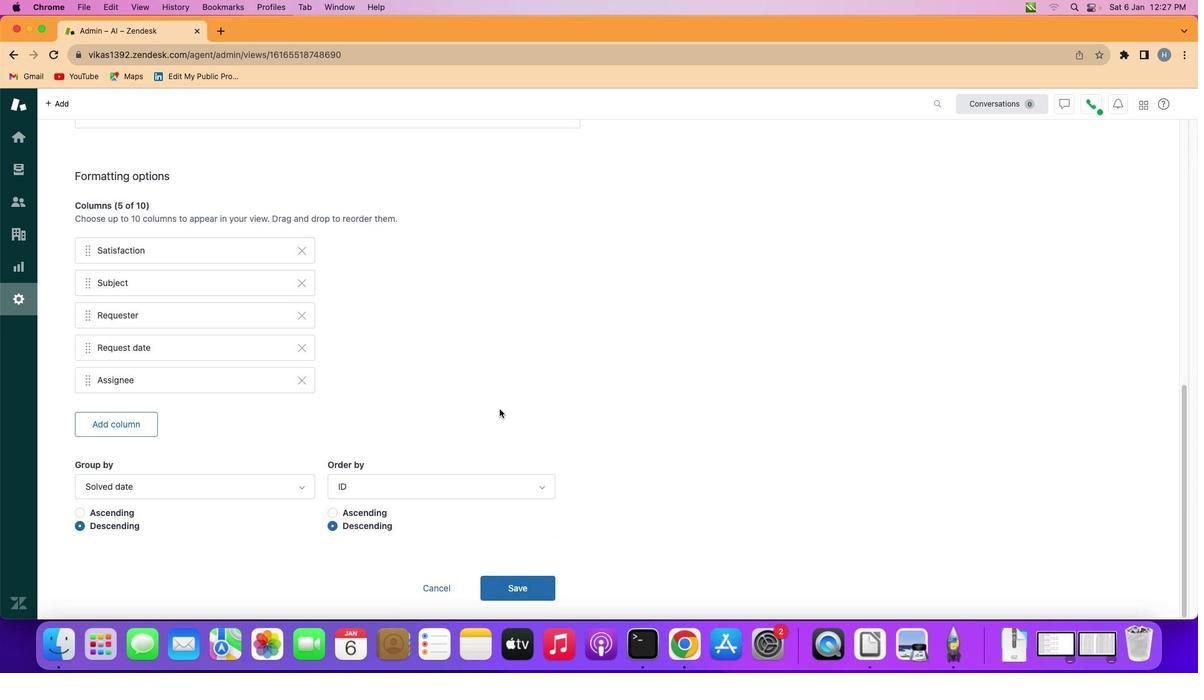 
Action: Mouse scrolled (499, 409) with delta (0, -1)
Screenshot: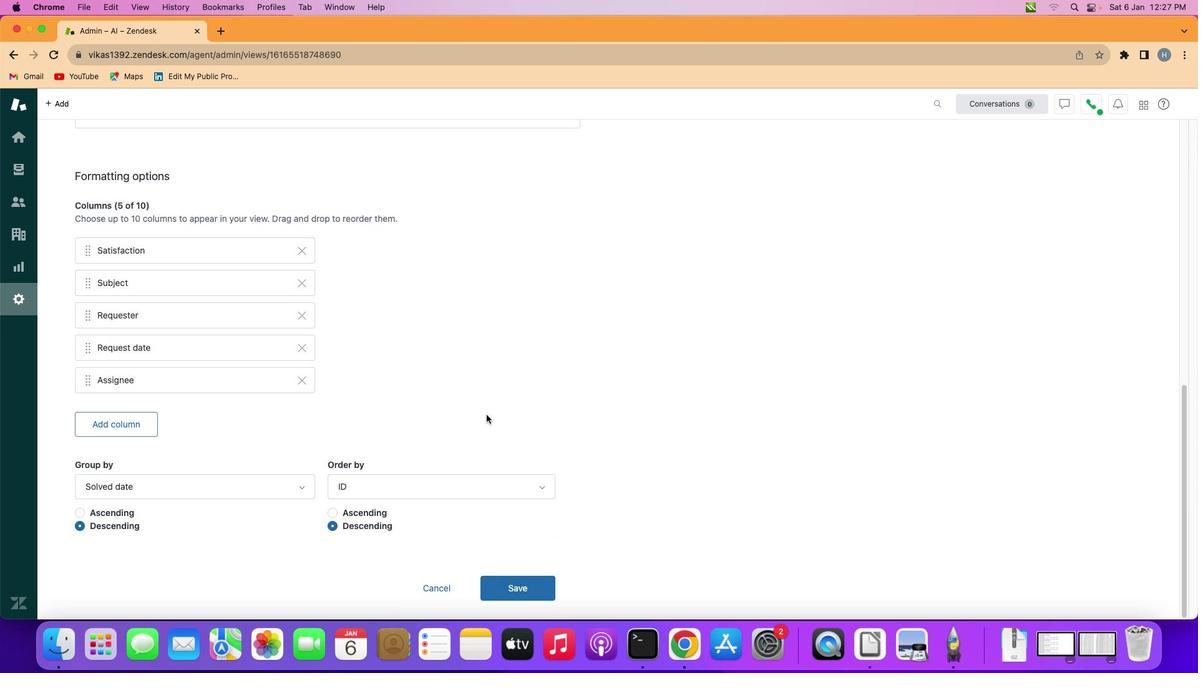 
Action: Mouse scrolled (499, 409) with delta (0, -2)
Screenshot: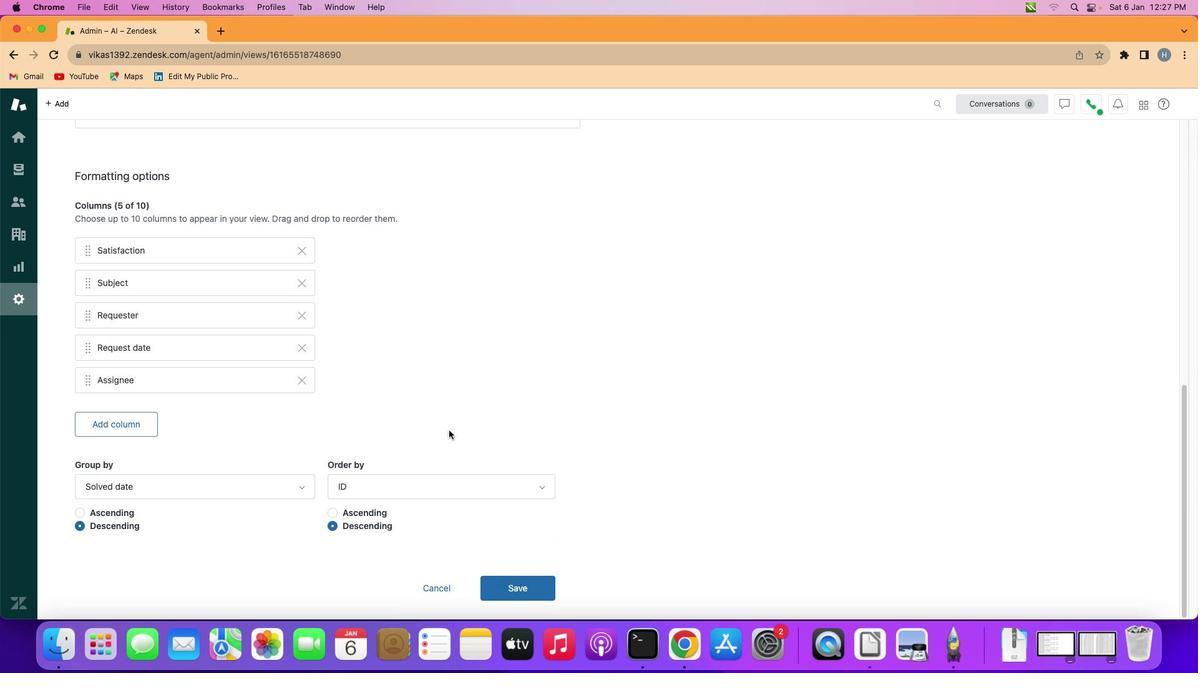 
Action: Mouse moved to (298, 484)
Screenshot: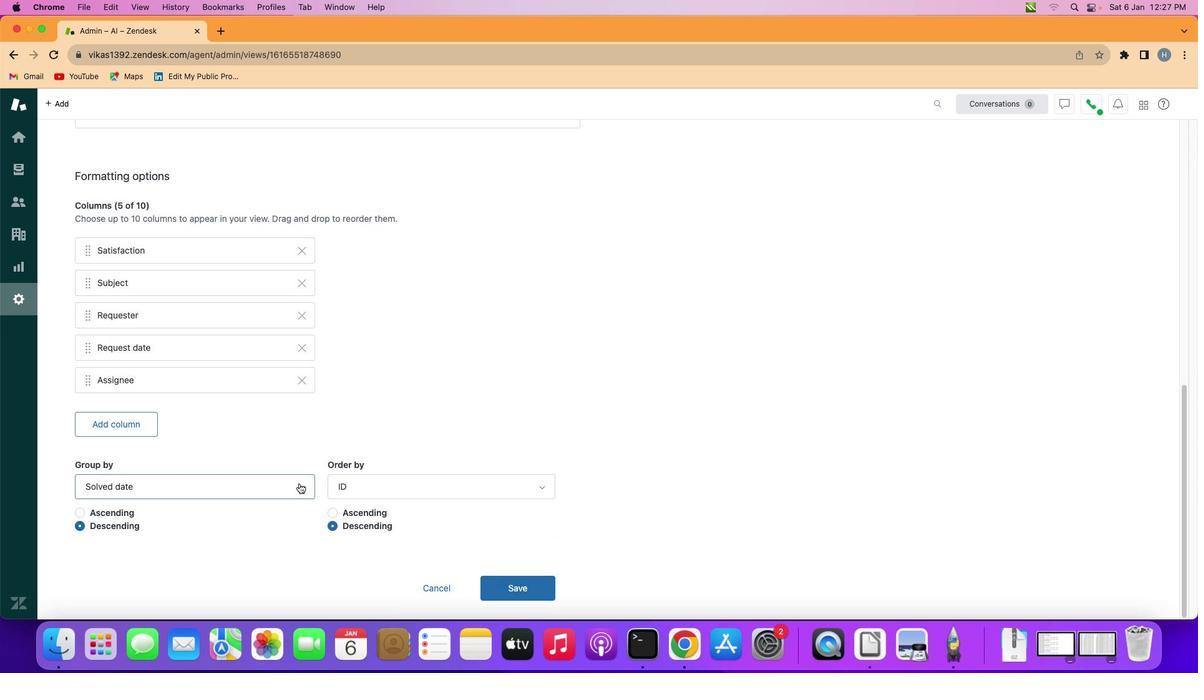 
Action: Mouse pressed left at (298, 484)
Screenshot: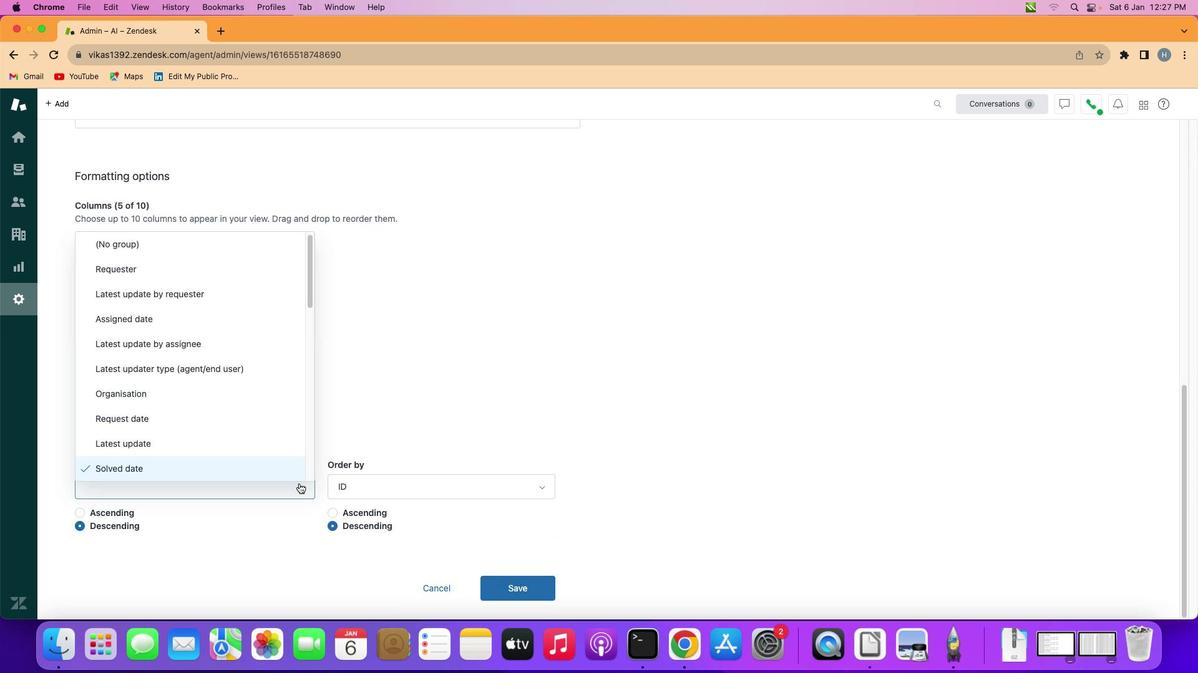 
Action: Mouse moved to (264, 360)
Screenshot: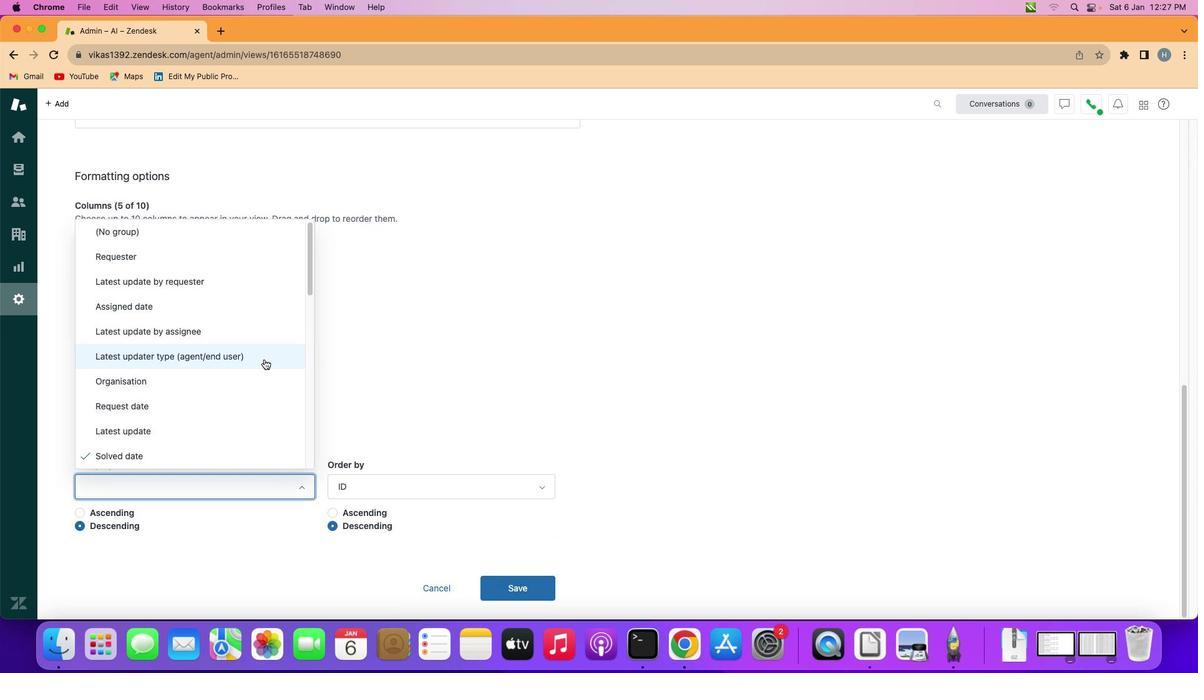 
Action: Mouse scrolled (264, 360) with delta (0, 0)
Screenshot: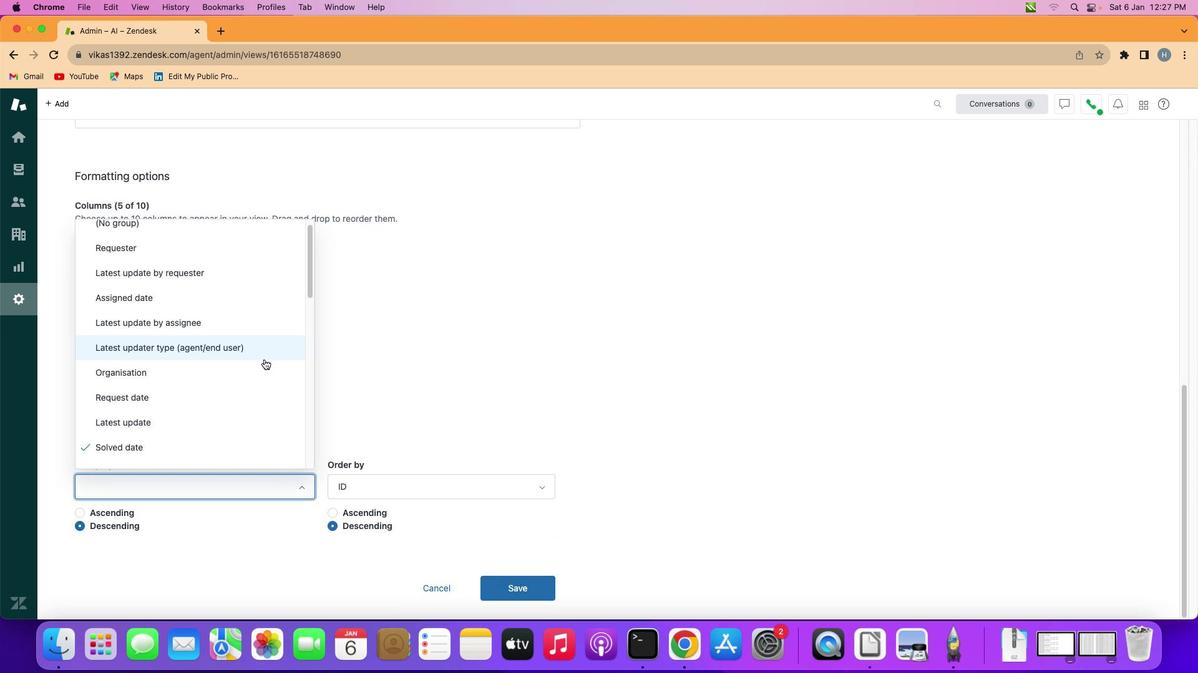 
Action: Mouse scrolled (264, 360) with delta (0, 0)
Screenshot: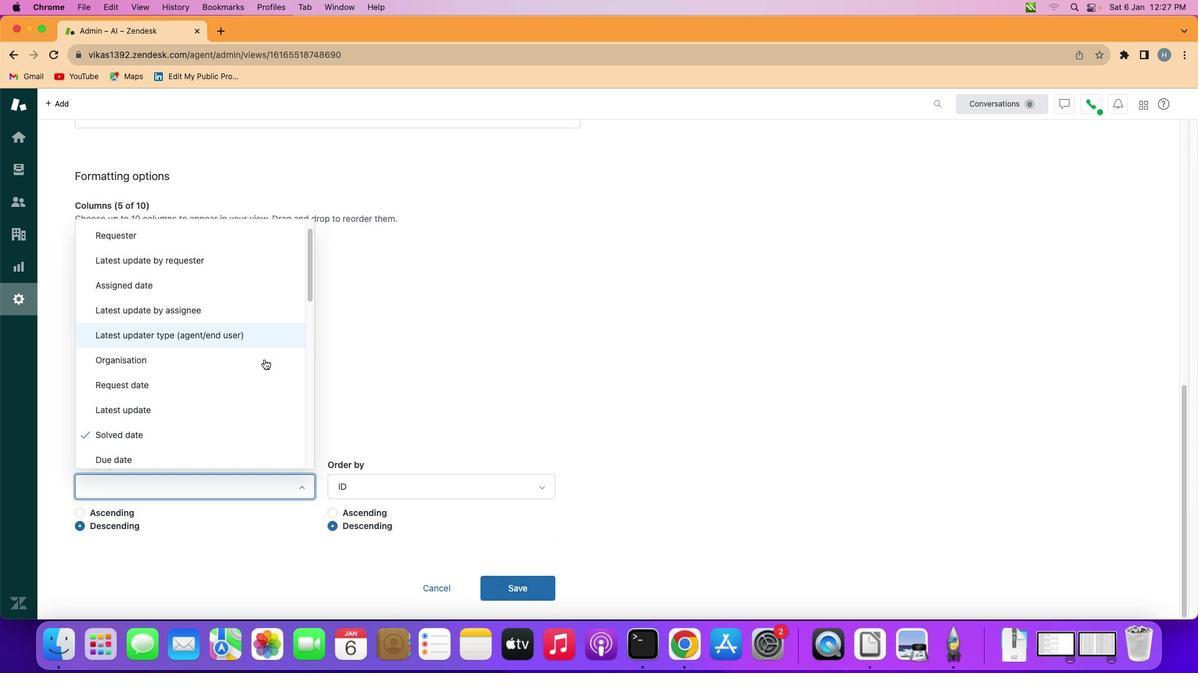 
Action: Mouse scrolled (264, 360) with delta (0, 0)
Screenshot: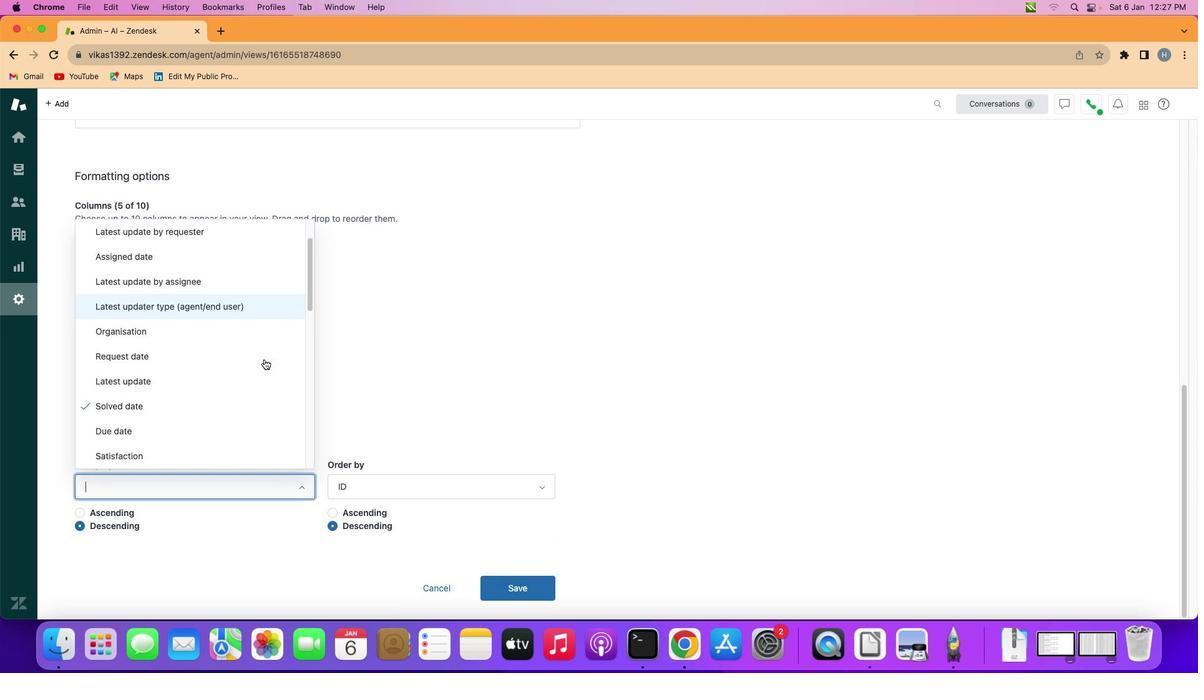 
Action: Mouse scrolled (264, 360) with delta (0, 0)
Screenshot: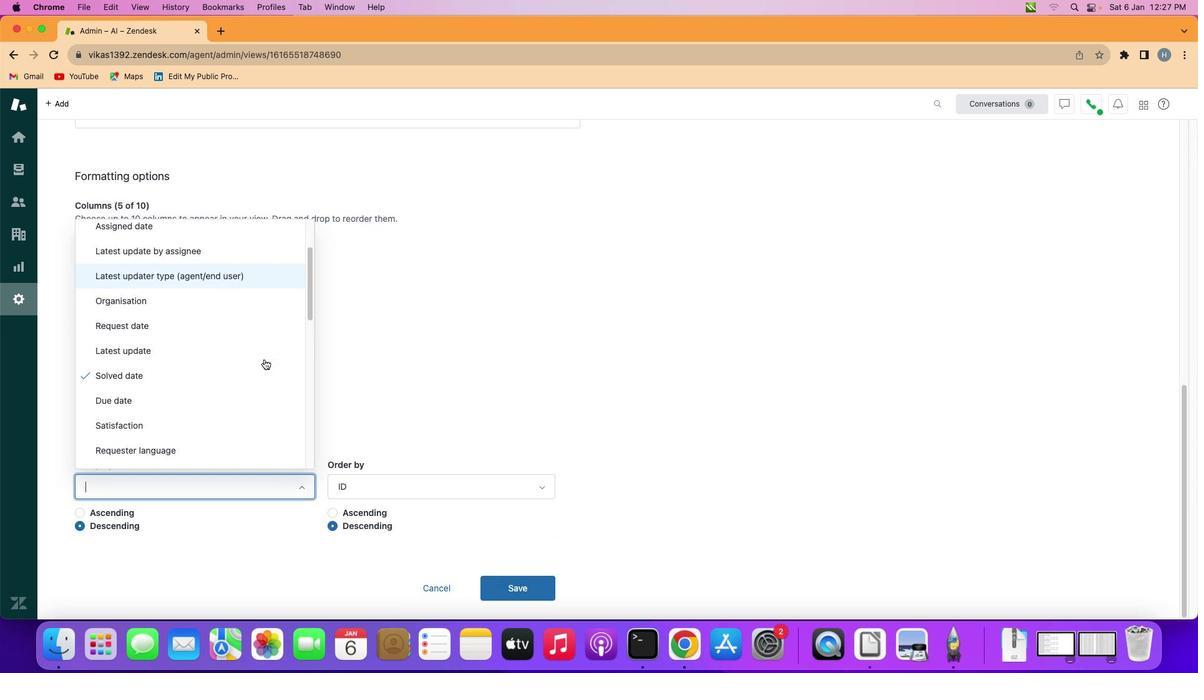
Action: Mouse scrolled (264, 360) with delta (0, 0)
Screenshot: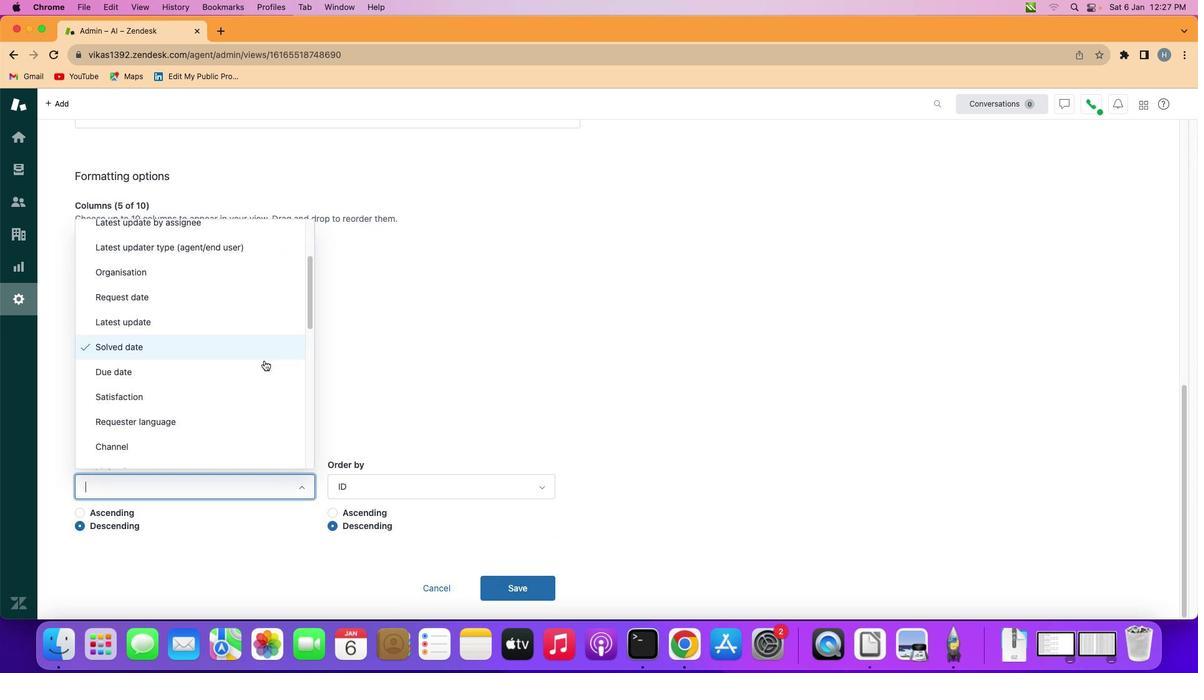 
Action: Mouse moved to (255, 363)
Screenshot: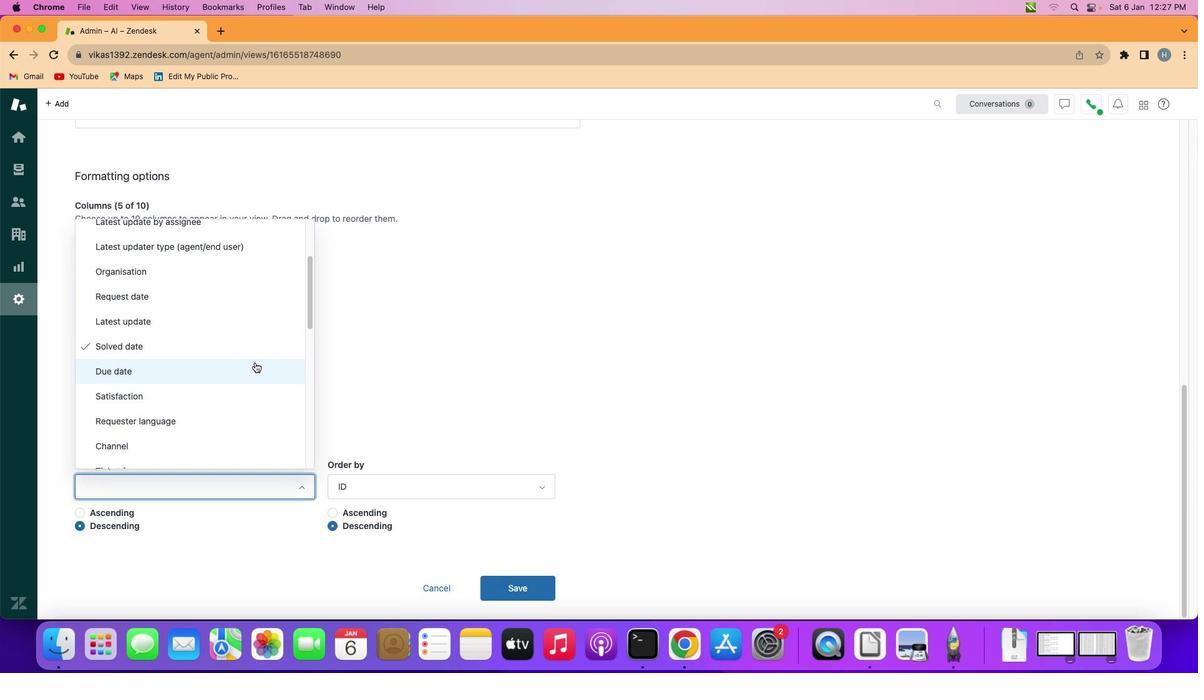 
Action: Mouse pressed left at (255, 363)
Screenshot: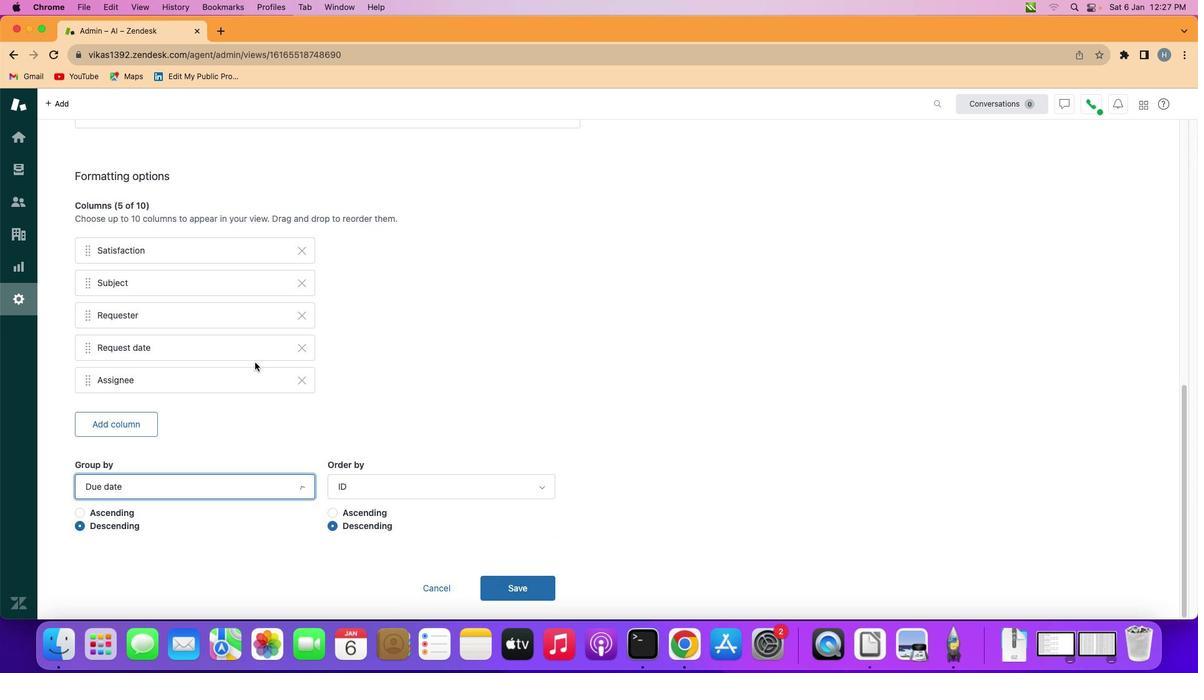 
Action: Mouse moved to (104, 511)
Screenshot: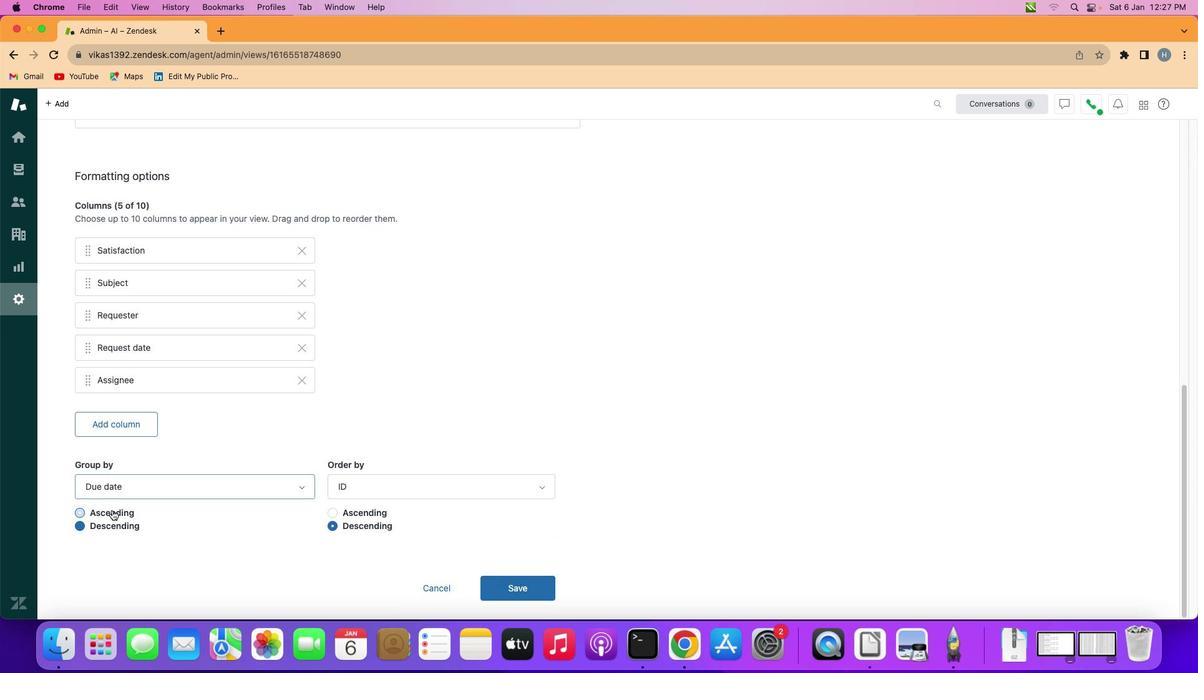 
Action: Mouse pressed left at (104, 511)
Screenshot: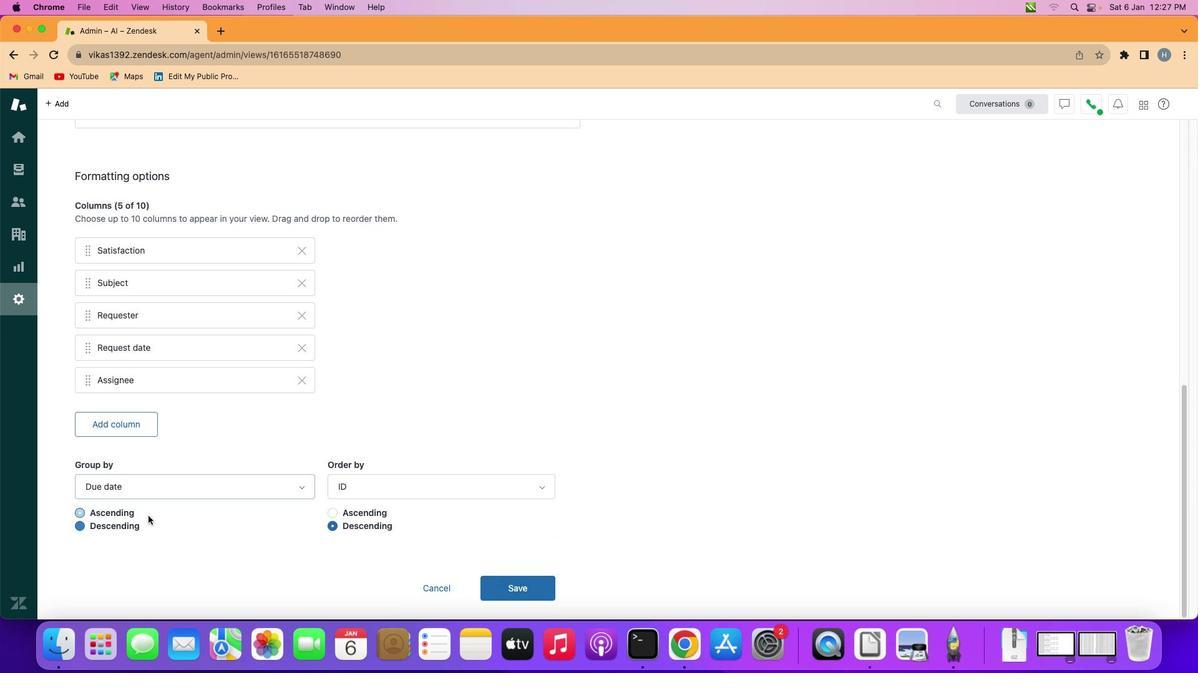 
Action: Mouse moved to (502, 589)
Screenshot: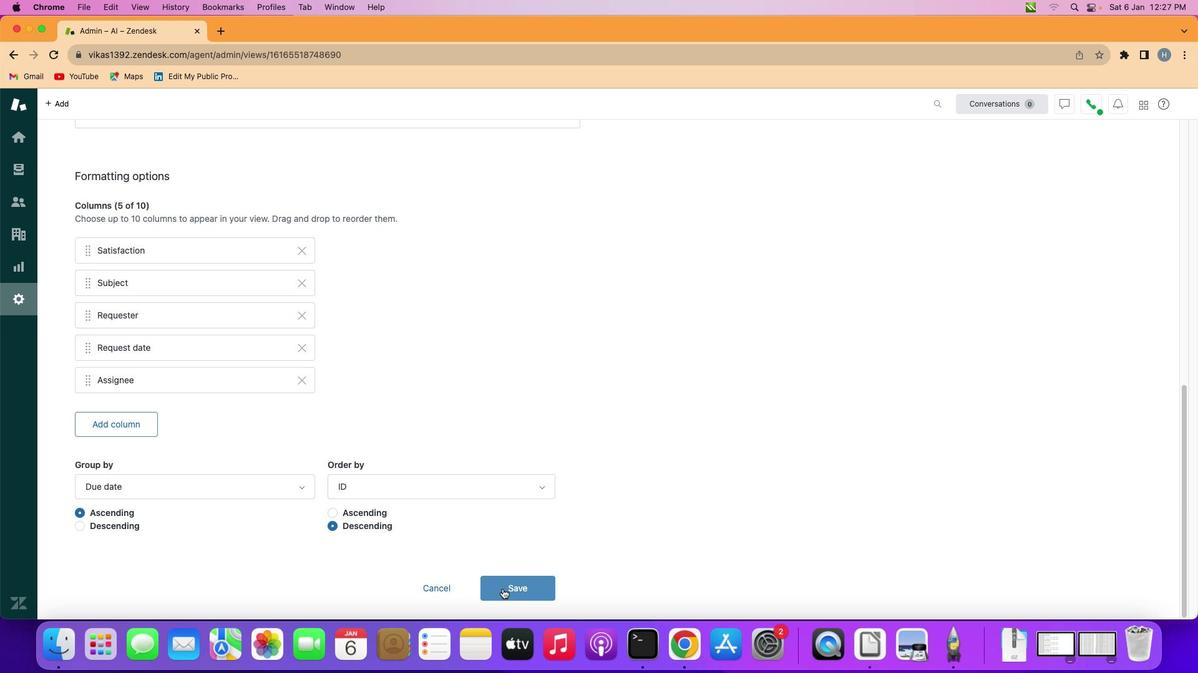 
Action: Mouse pressed left at (502, 589)
Screenshot: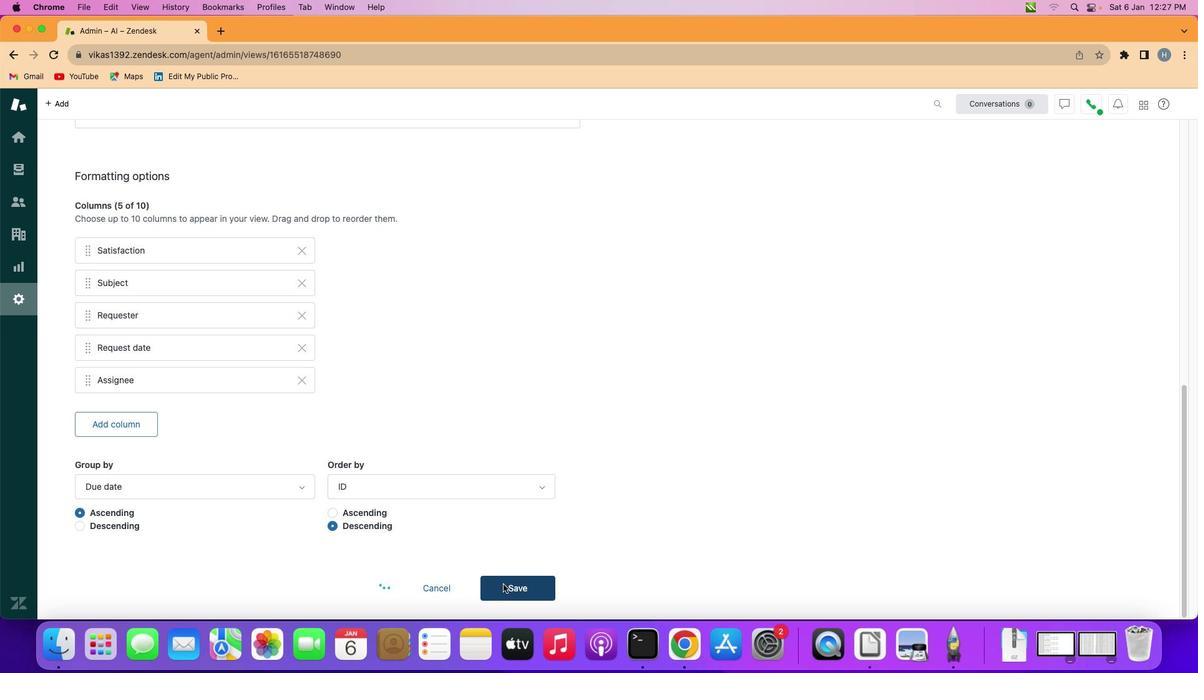 
Action: Mouse moved to (478, 356)
Screenshot: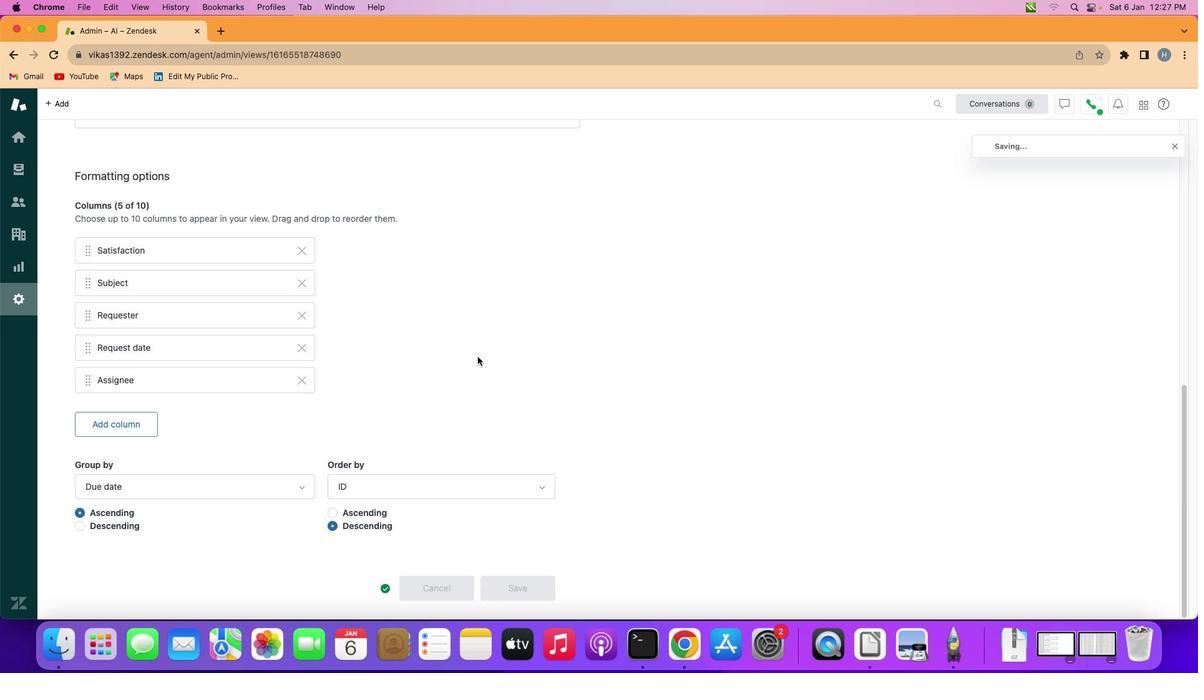 
